 Task: Open Card Training Workshop Performance Review in Board Public Relations Media Relations and Pitching to Workspace Knowledge Management and add a team member Softage.2@softage.net, a label Blue, a checklist Music Composition, an attachment from Trello, a color Blue and finally, add a card description 'Conduct competitor analysis for upcoming product launch' and a comment 'We should approach this task with a sense of collaboration and teamwork, leveraging the strengths of each team member to achieve success.'. Add a start date 'Jan 06, 1900' with a due date 'Jan 13, 1900'
Action: Mouse moved to (44, 279)
Screenshot: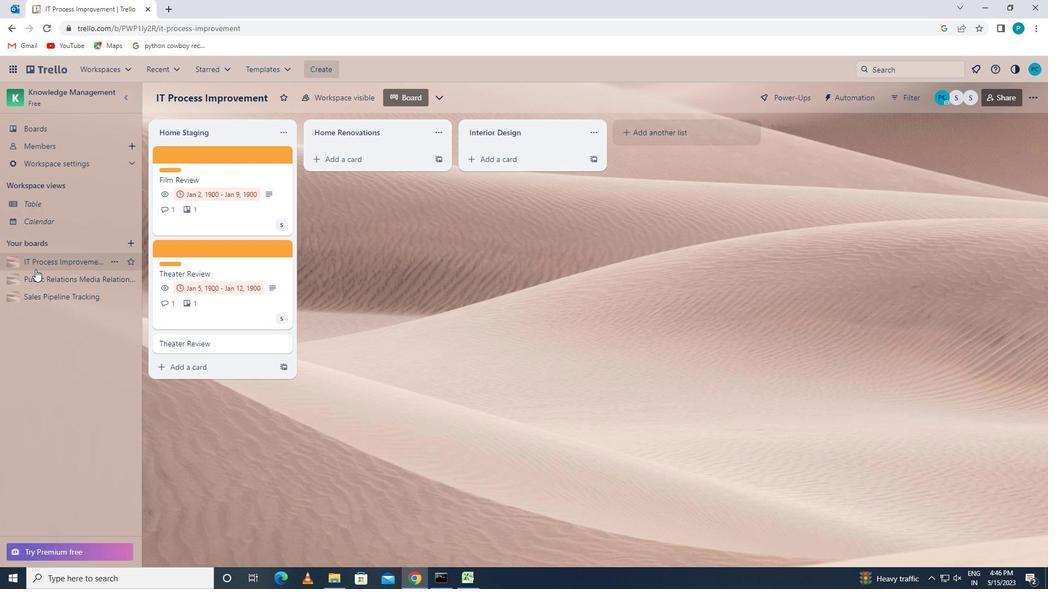 
Action: Mouse pressed left at (44, 279)
Screenshot: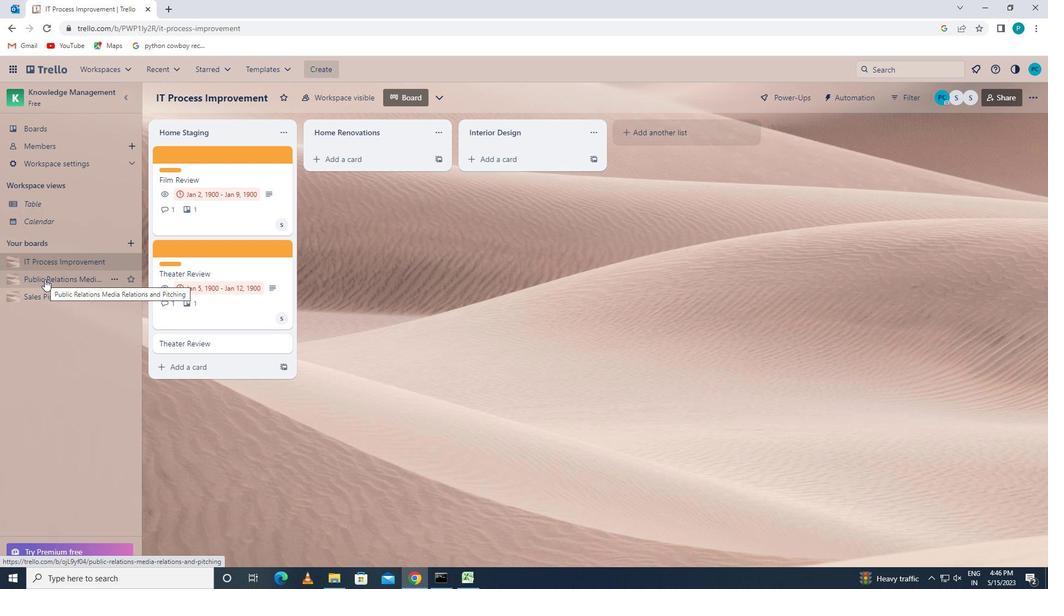 
Action: Mouse moved to (217, 255)
Screenshot: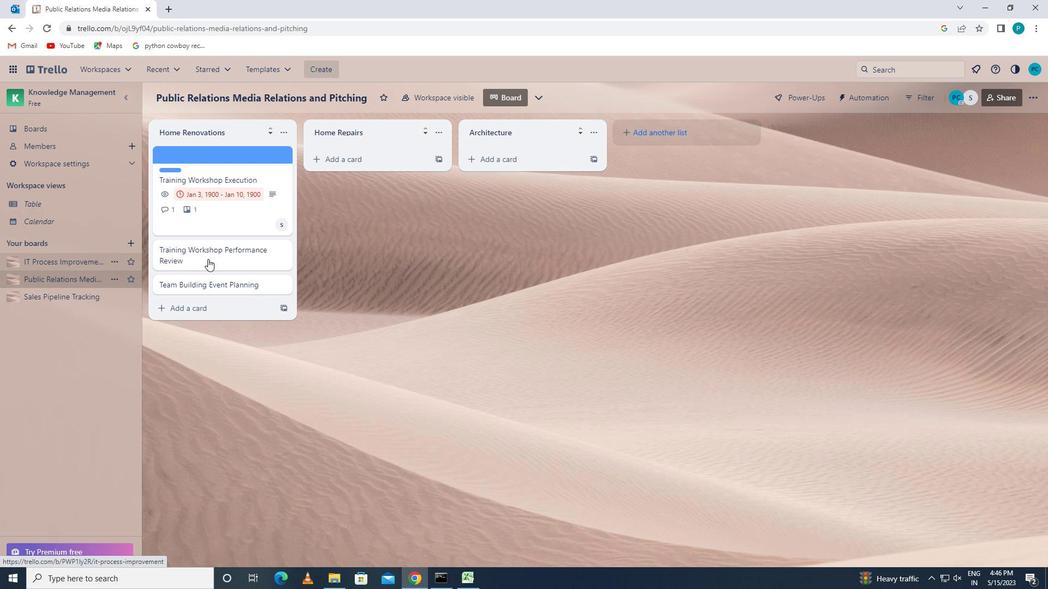 
Action: Mouse pressed left at (217, 255)
Screenshot: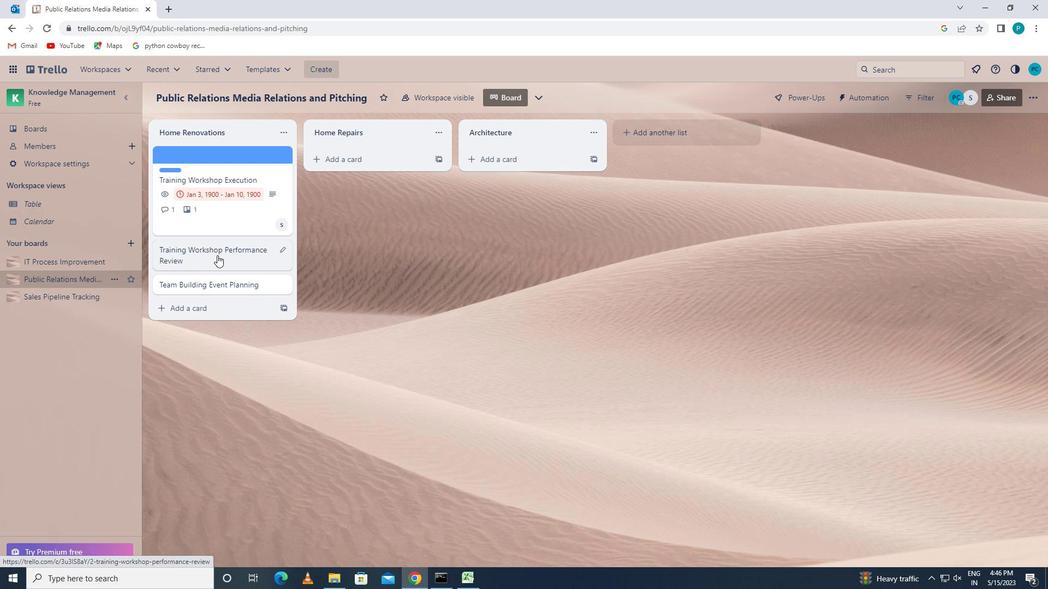 
Action: Mouse moved to (647, 191)
Screenshot: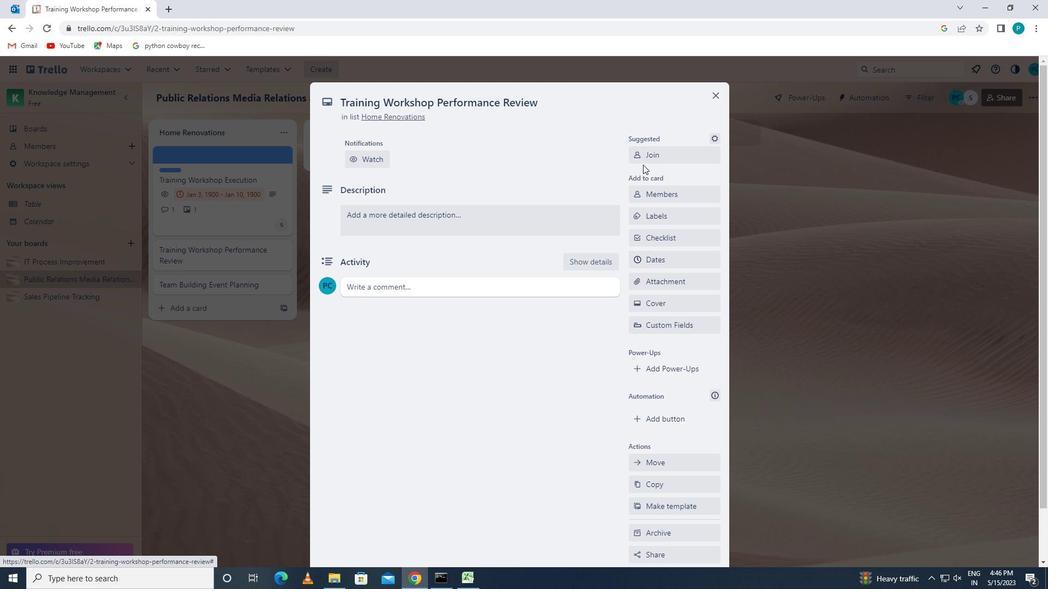 
Action: Mouse pressed left at (647, 191)
Screenshot: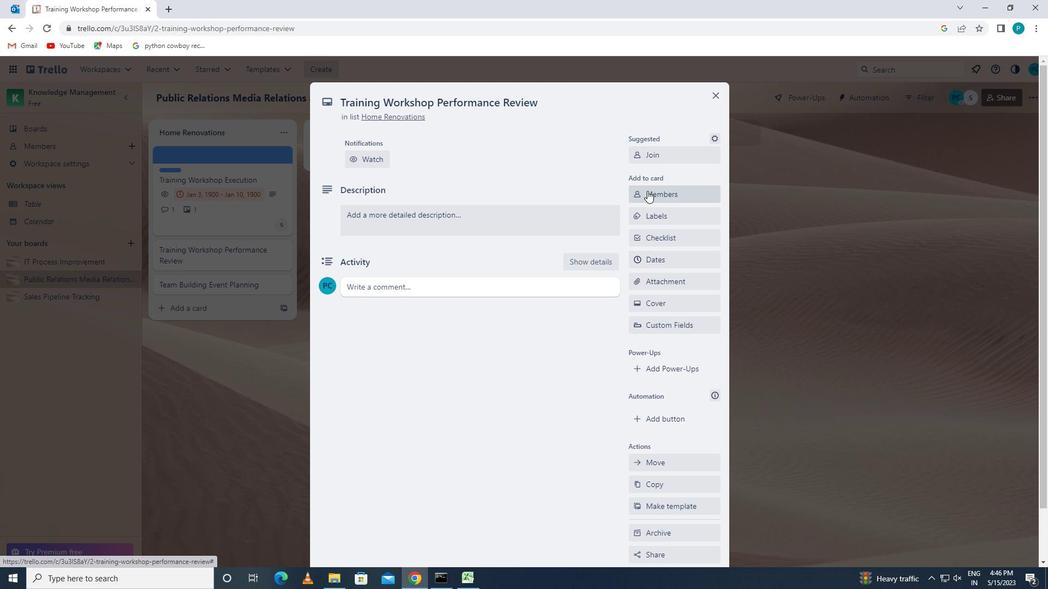 
Action: Key pressed <Key.caps_lock>s<Key.caps_lock>oftage.2
Screenshot: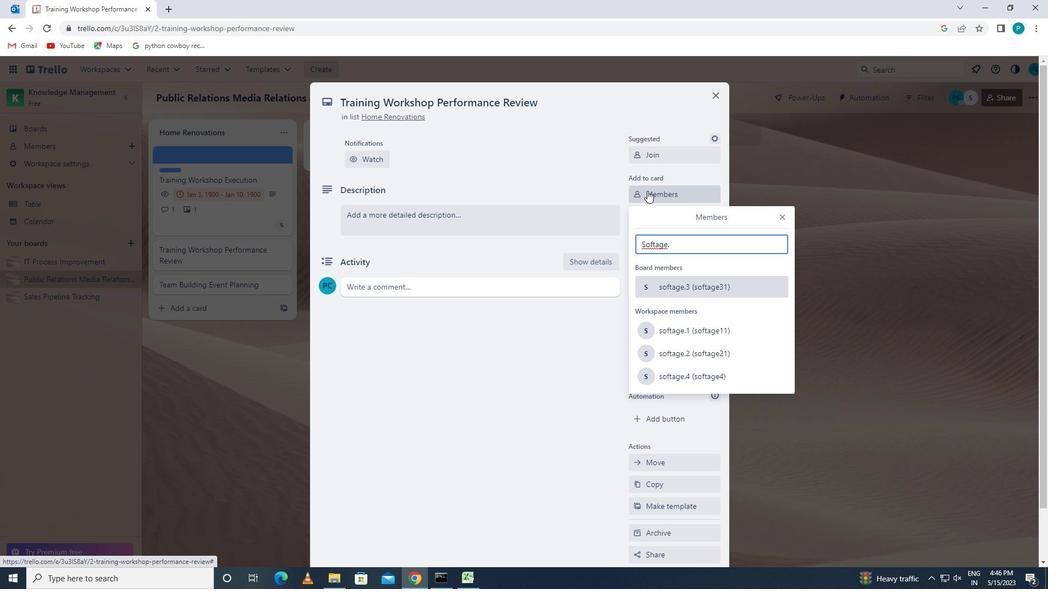 
Action: Mouse moved to (684, 350)
Screenshot: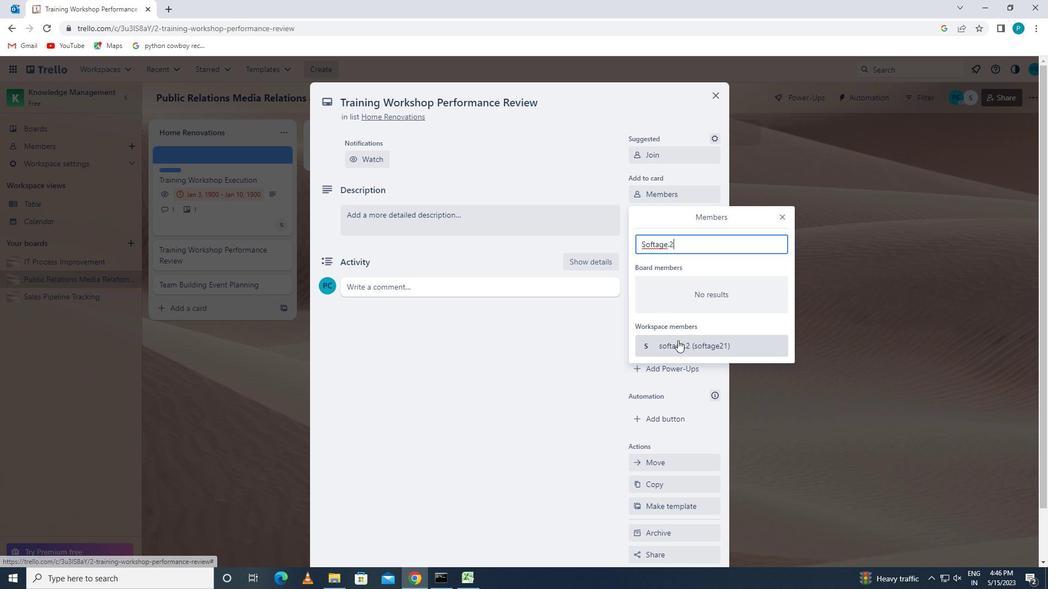
Action: Mouse pressed left at (684, 350)
Screenshot: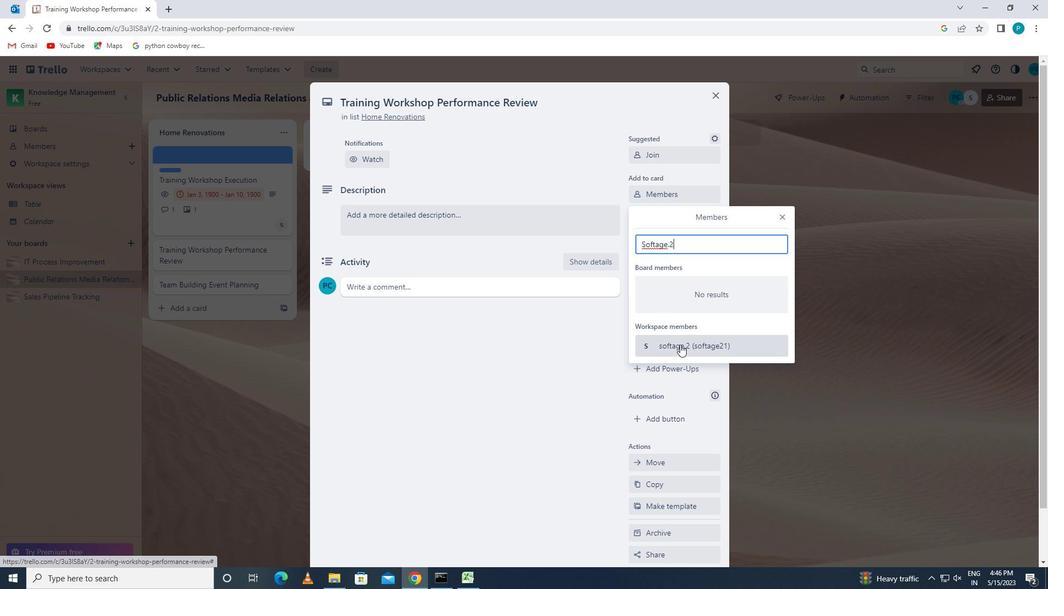 
Action: Mouse moved to (789, 212)
Screenshot: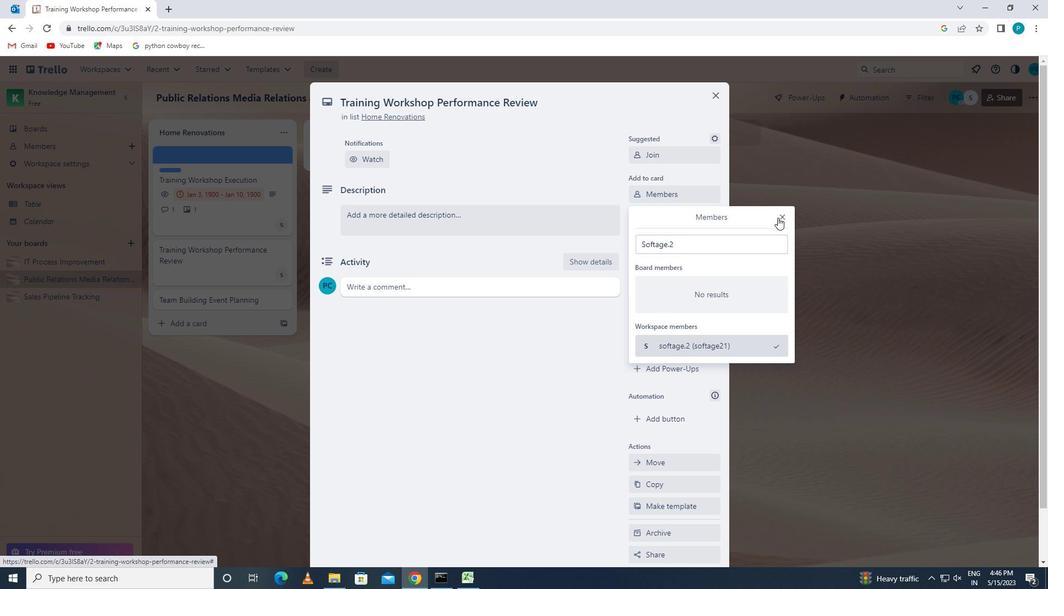 
Action: Mouse pressed left at (789, 212)
Screenshot: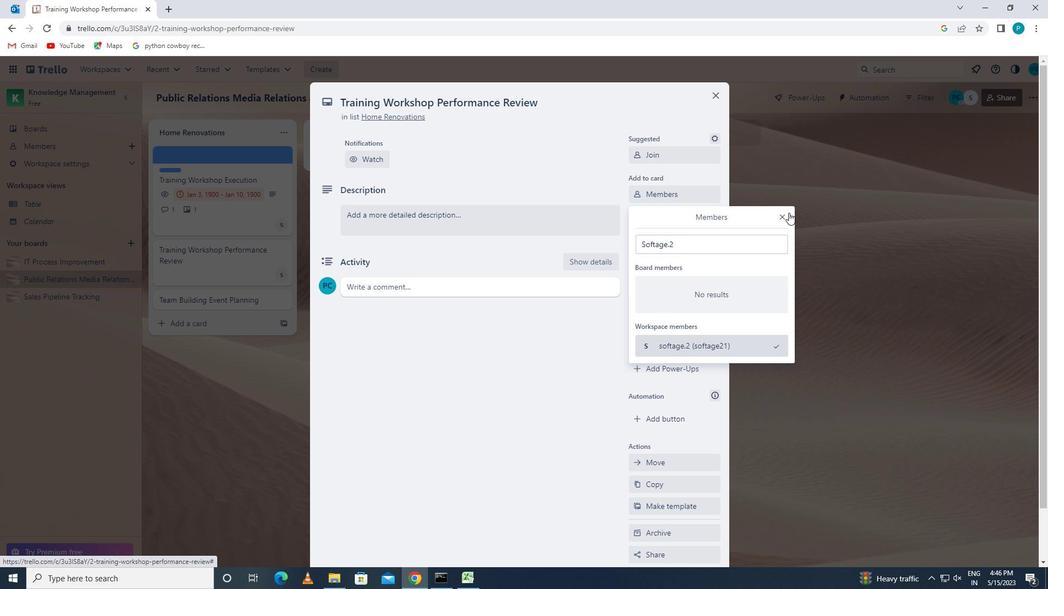 
Action: Mouse moved to (638, 211)
Screenshot: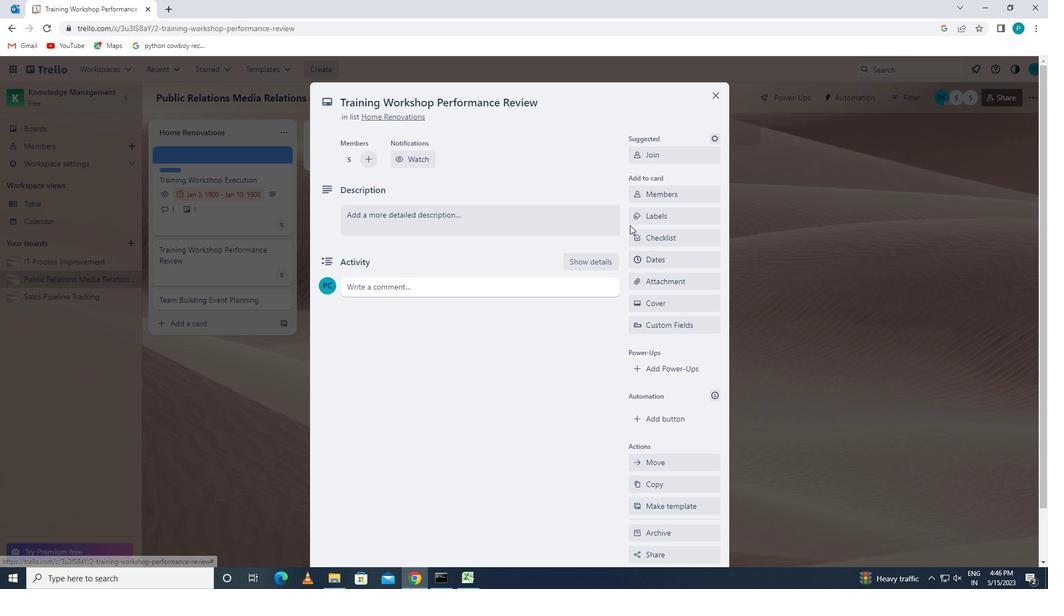 
Action: Mouse pressed left at (638, 211)
Screenshot: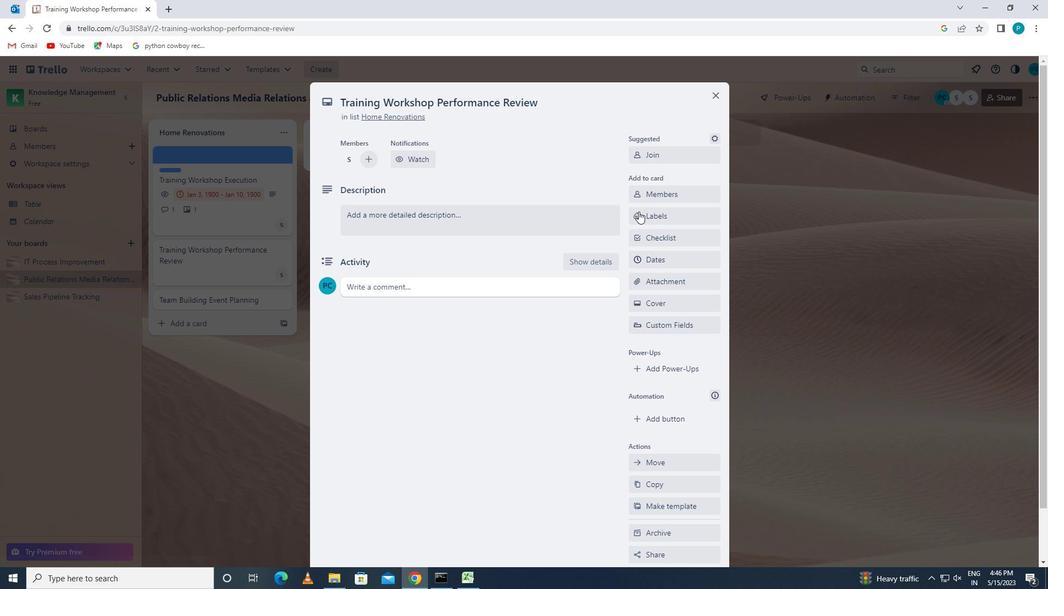 
Action: Mouse moved to (664, 428)
Screenshot: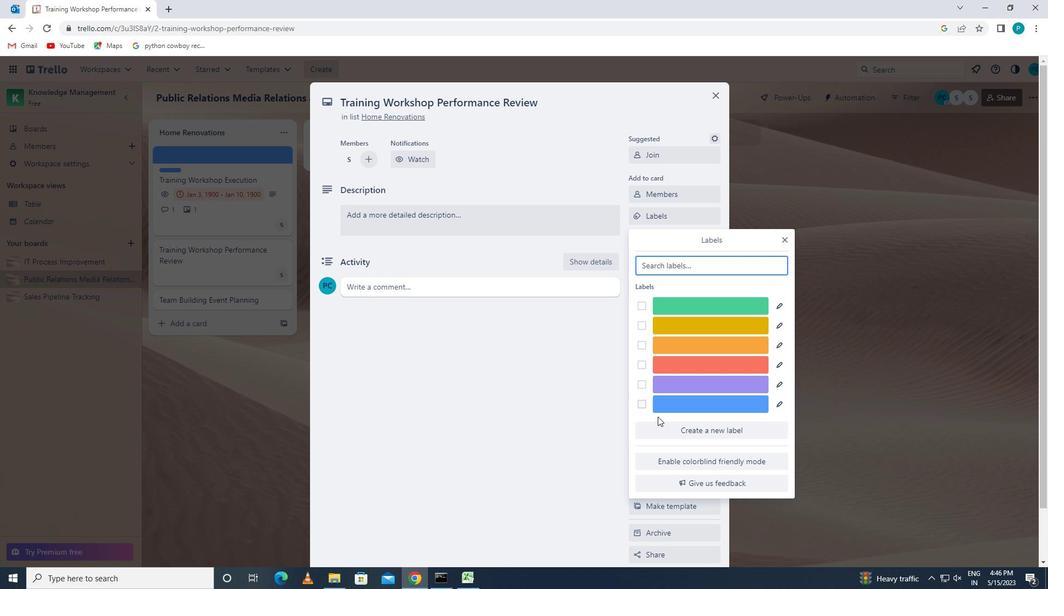 
Action: Mouse pressed left at (664, 428)
Screenshot: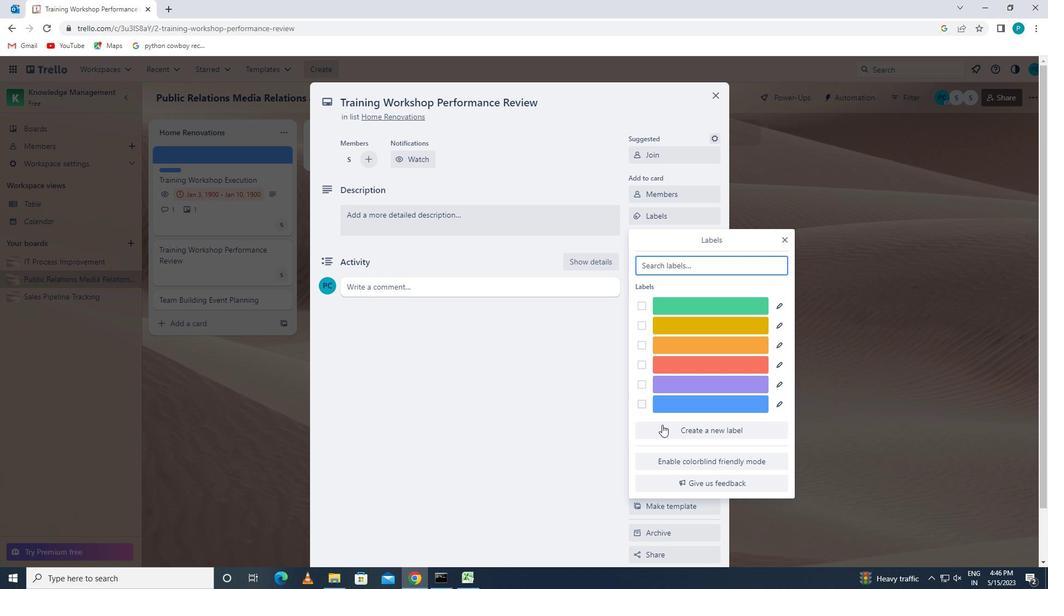 
Action: Mouse moved to (642, 453)
Screenshot: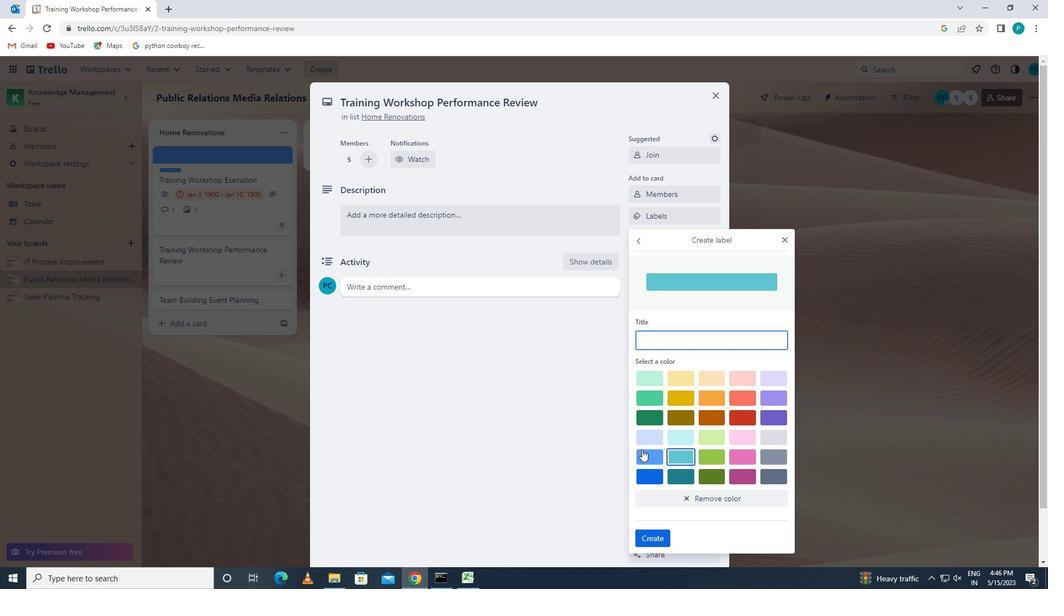 
Action: Mouse pressed left at (642, 453)
Screenshot: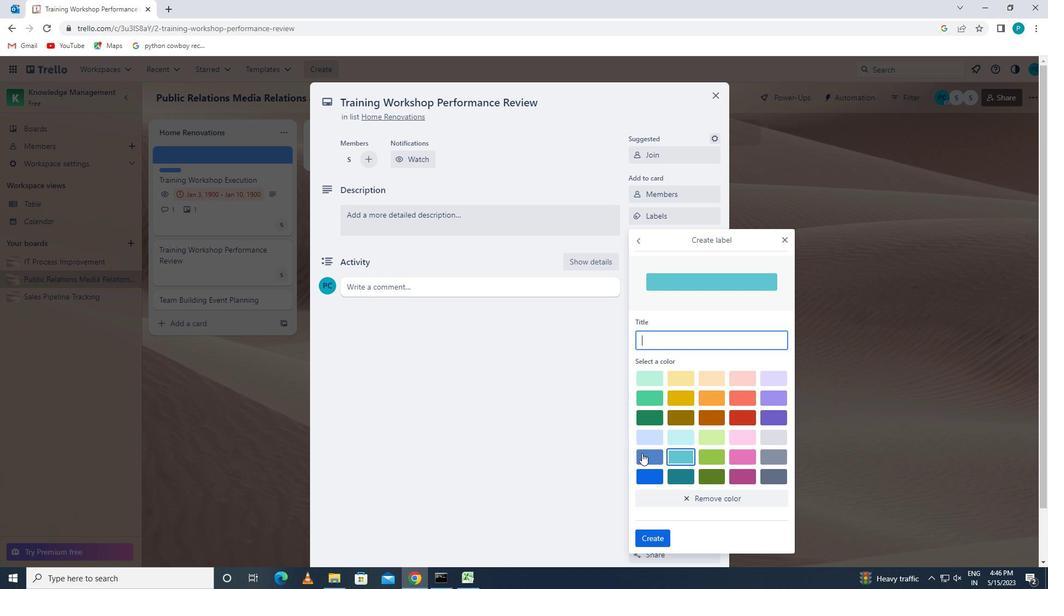 
Action: Mouse moved to (657, 534)
Screenshot: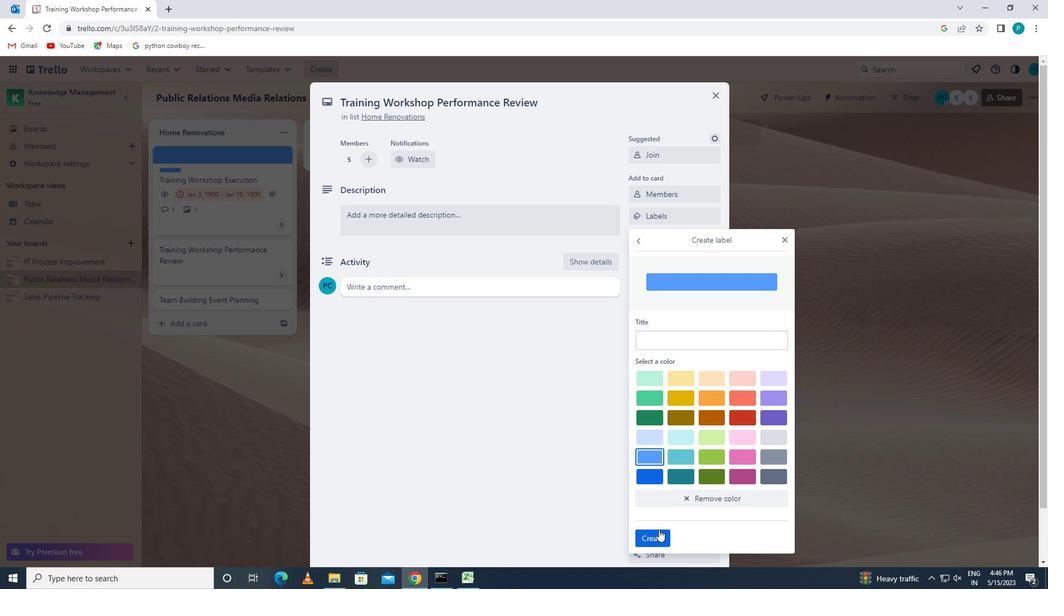 
Action: Mouse pressed left at (657, 534)
Screenshot: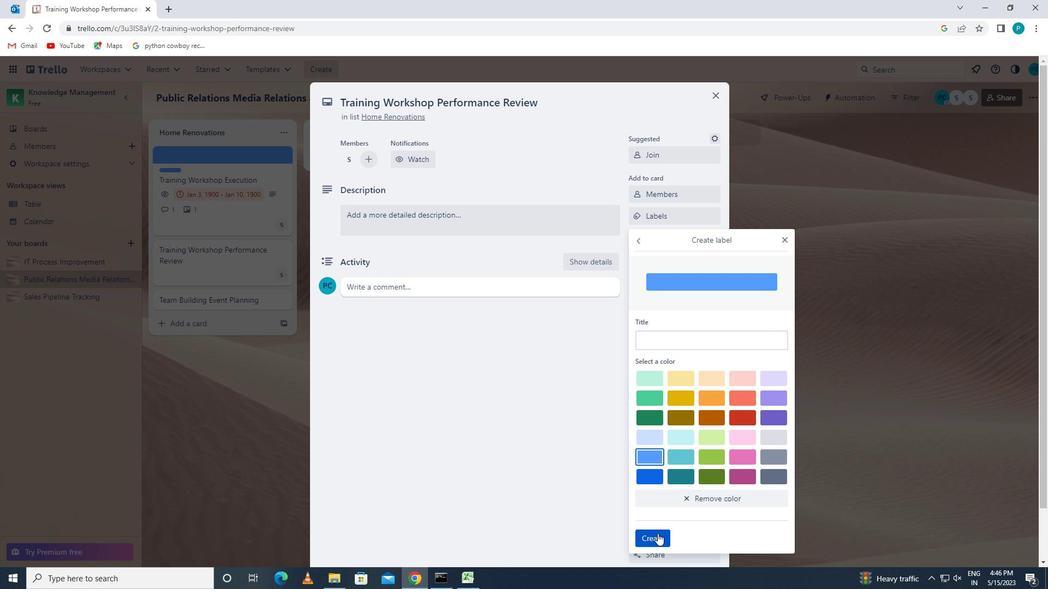 
Action: Mouse moved to (786, 242)
Screenshot: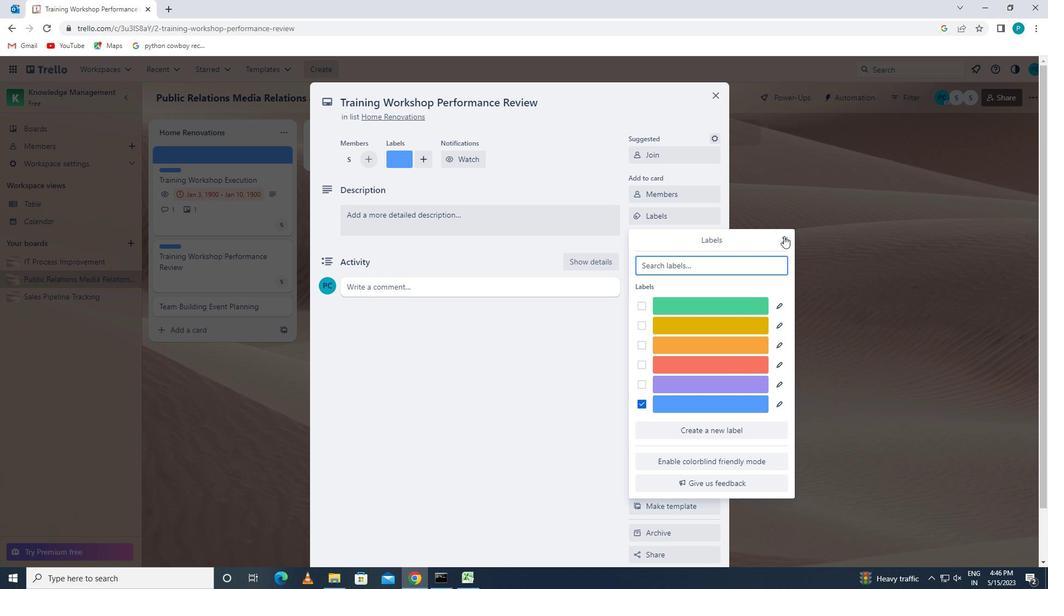 
Action: Mouse pressed left at (786, 242)
Screenshot: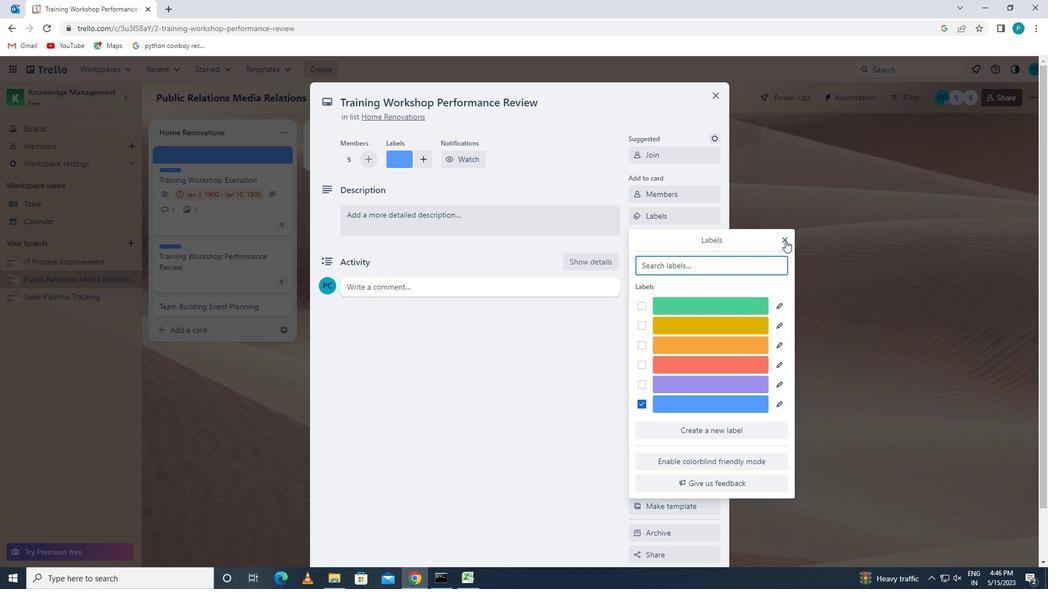 
Action: Mouse moved to (689, 240)
Screenshot: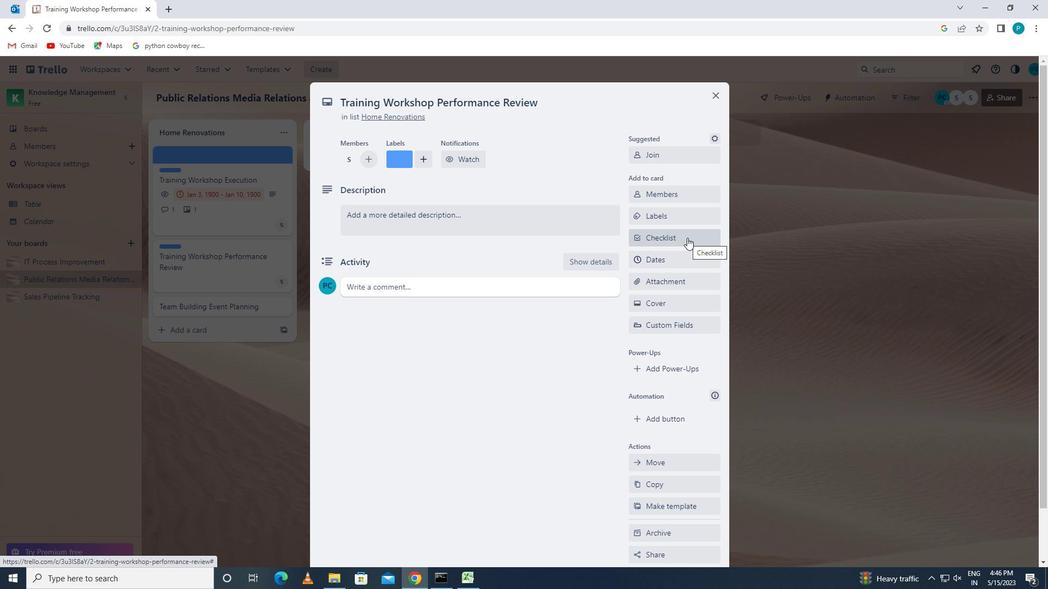 
Action: Mouse pressed left at (689, 240)
Screenshot: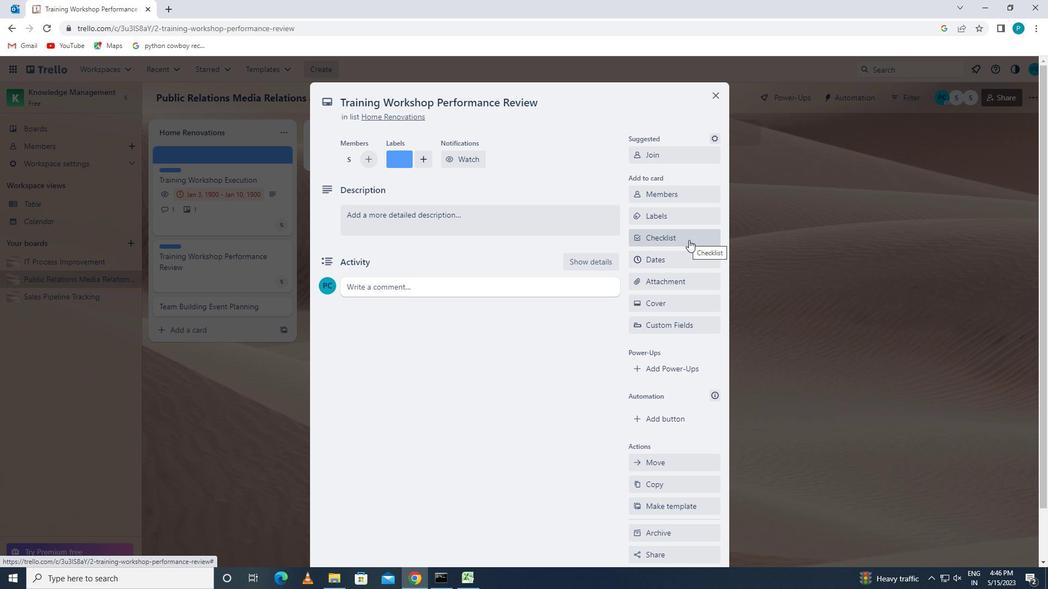 
Action: Key pressed <Key.caps_lock>m<Key.caps_lock>usic
Screenshot: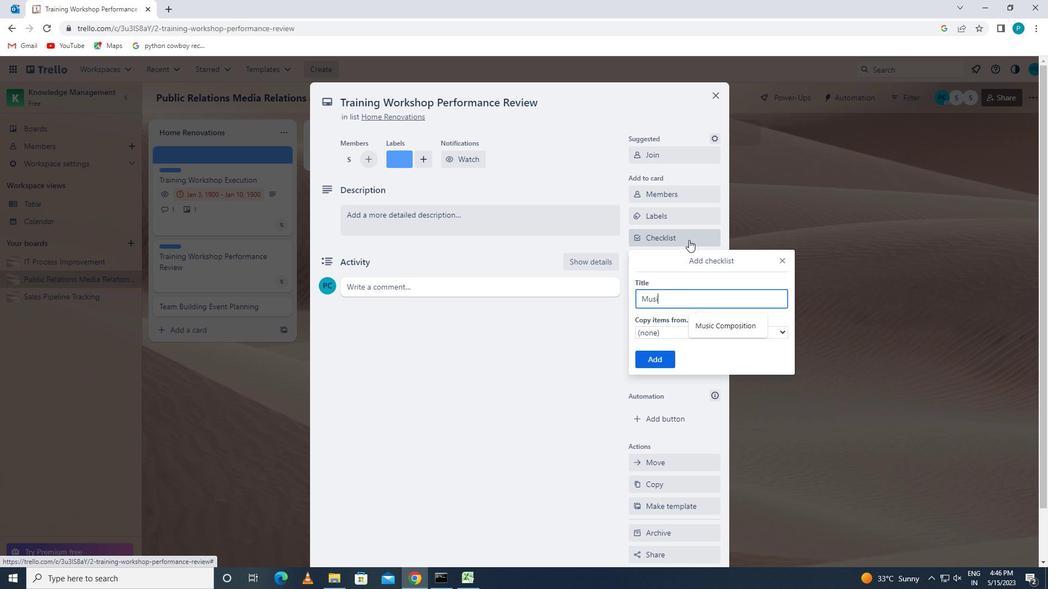 
Action: Mouse moved to (728, 326)
Screenshot: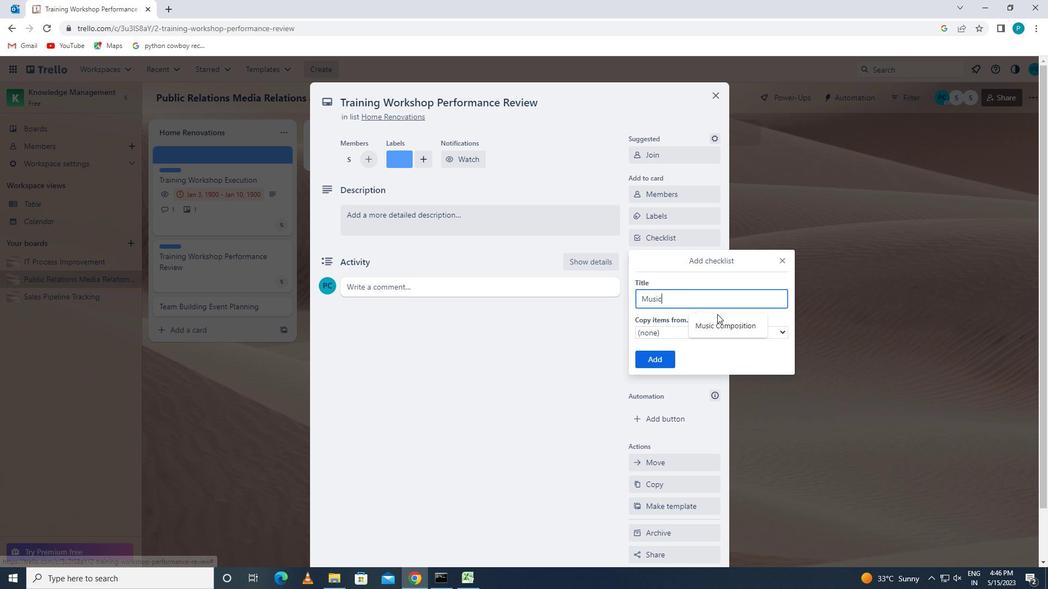 
Action: Mouse pressed left at (728, 326)
Screenshot: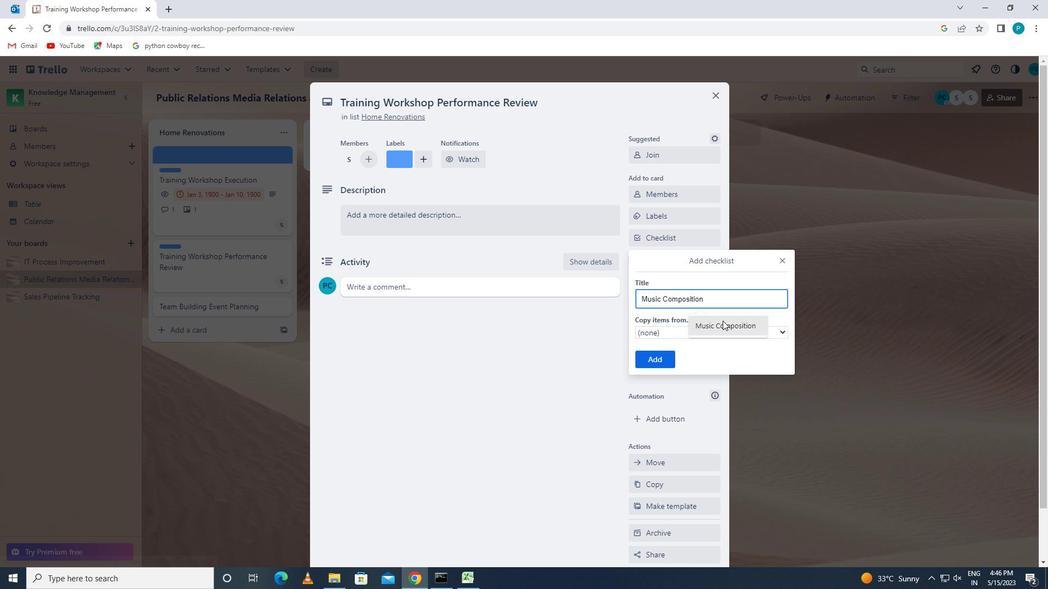 
Action: Mouse moved to (649, 360)
Screenshot: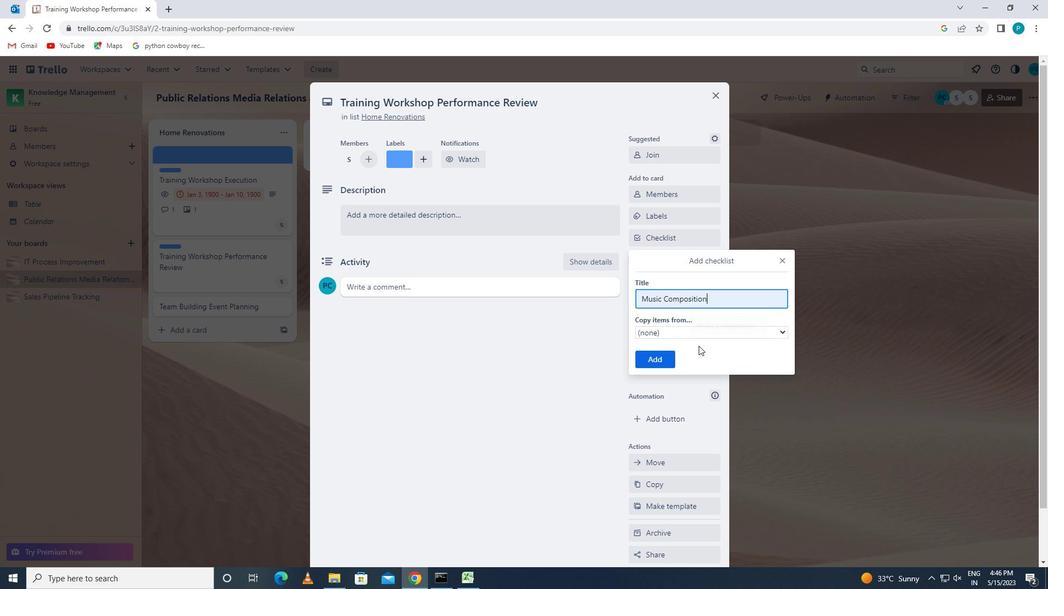 
Action: Mouse pressed left at (649, 360)
Screenshot: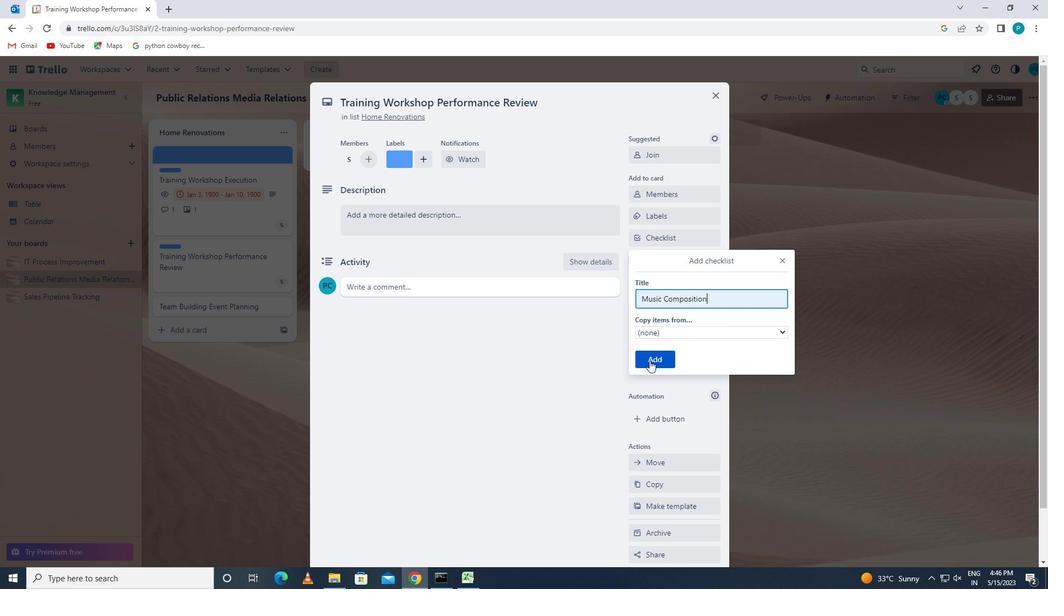
Action: Mouse moved to (677, 285)
Screenshot: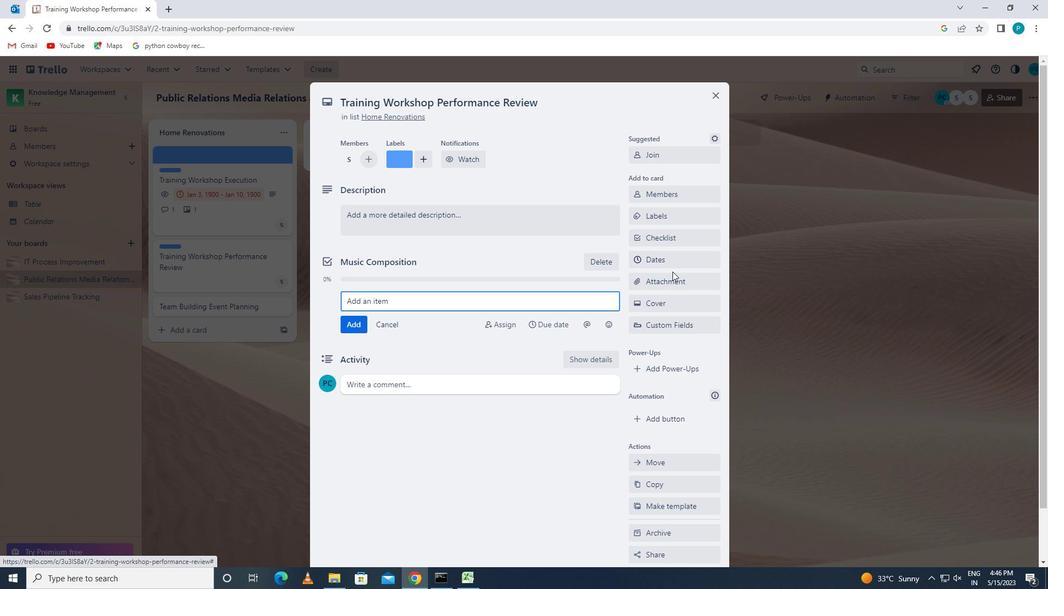 
Action: Mouse pressed left at (677, 285)
Screenshot: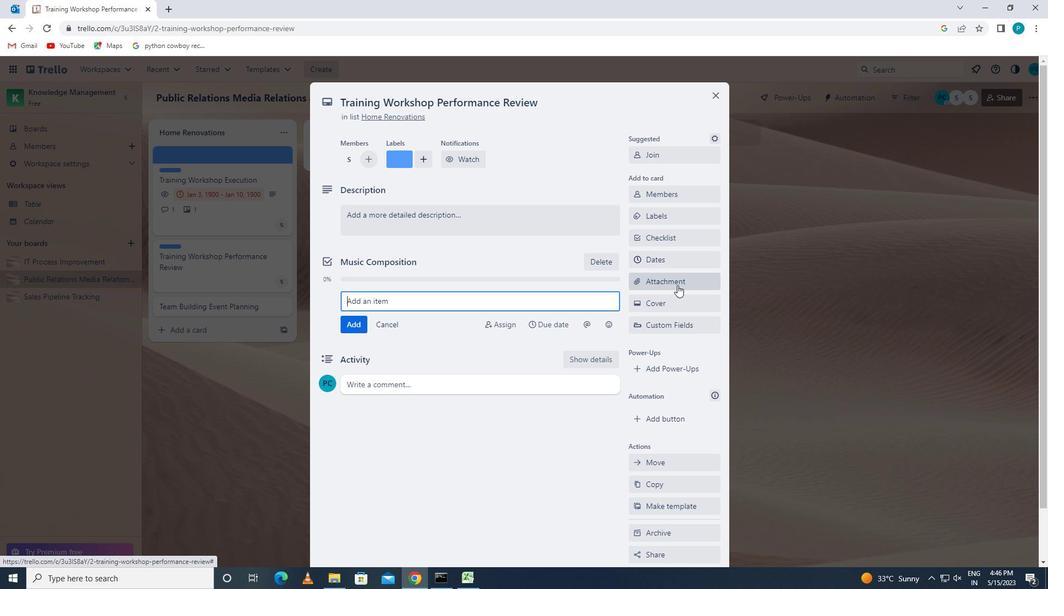 
Action: Mouse moved to (687, 351)
Screenshot: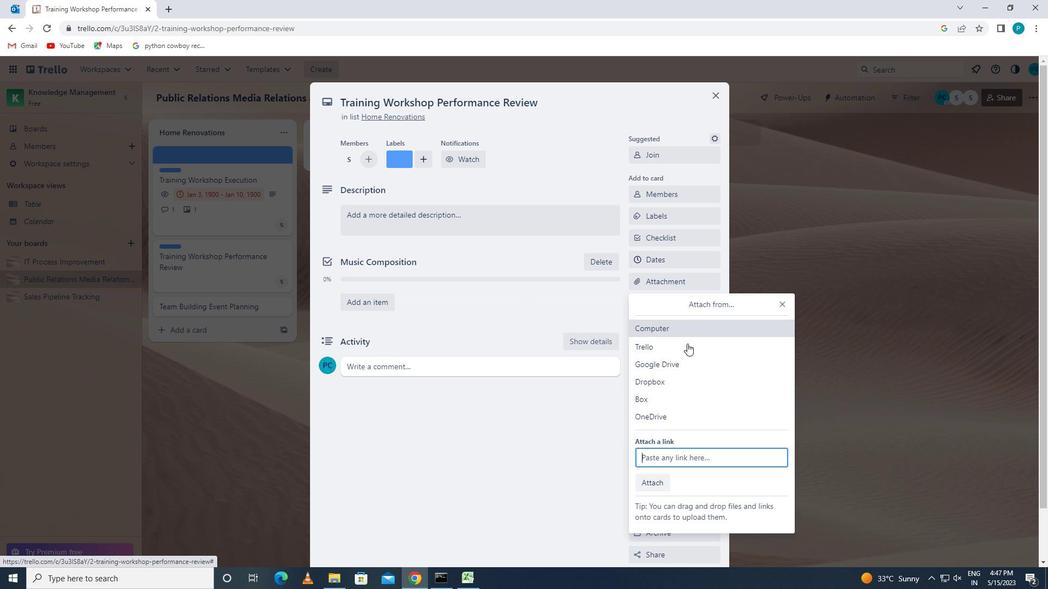 
Action: Mouse pressed left at (687, 351)
Screenshot: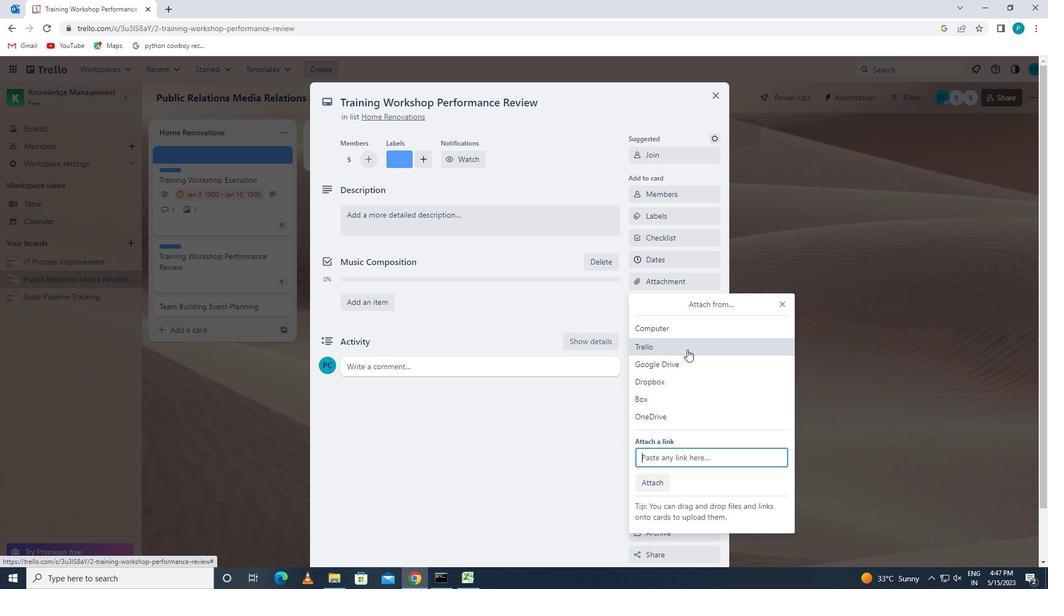 
Action: Mouse moved to (692, 356)
Screenshot: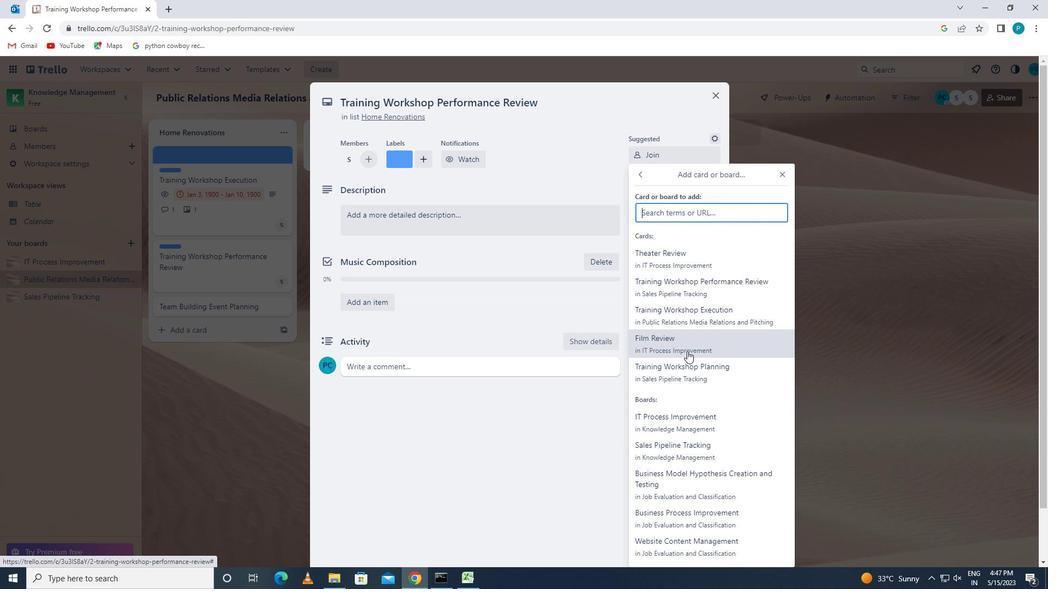 
Action: Mouse pressed left at (692, 356)
Screenshot: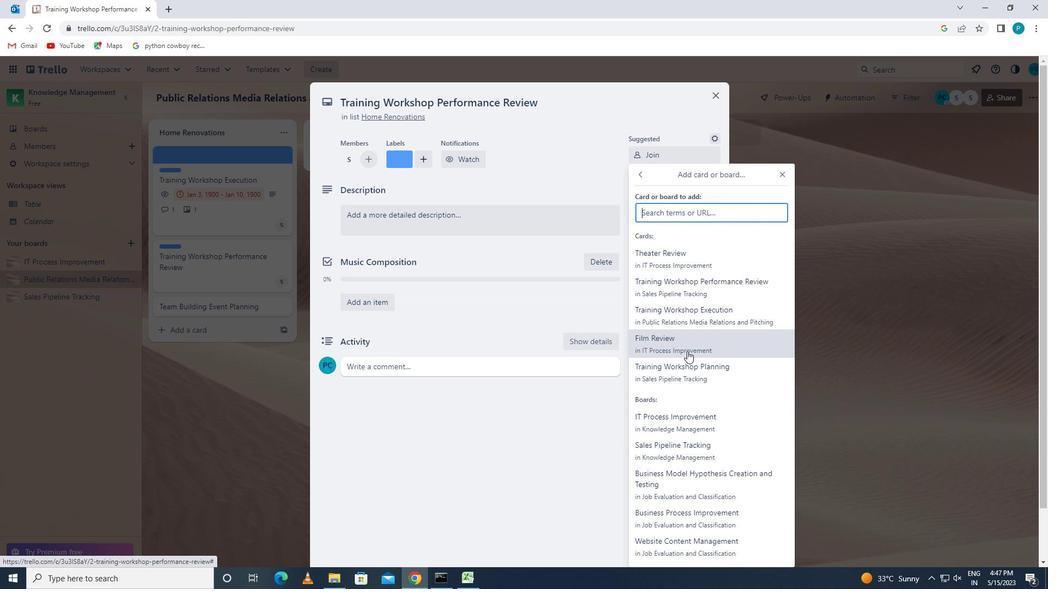 
Action: Mouse moved to (676, 322)
Screenshot: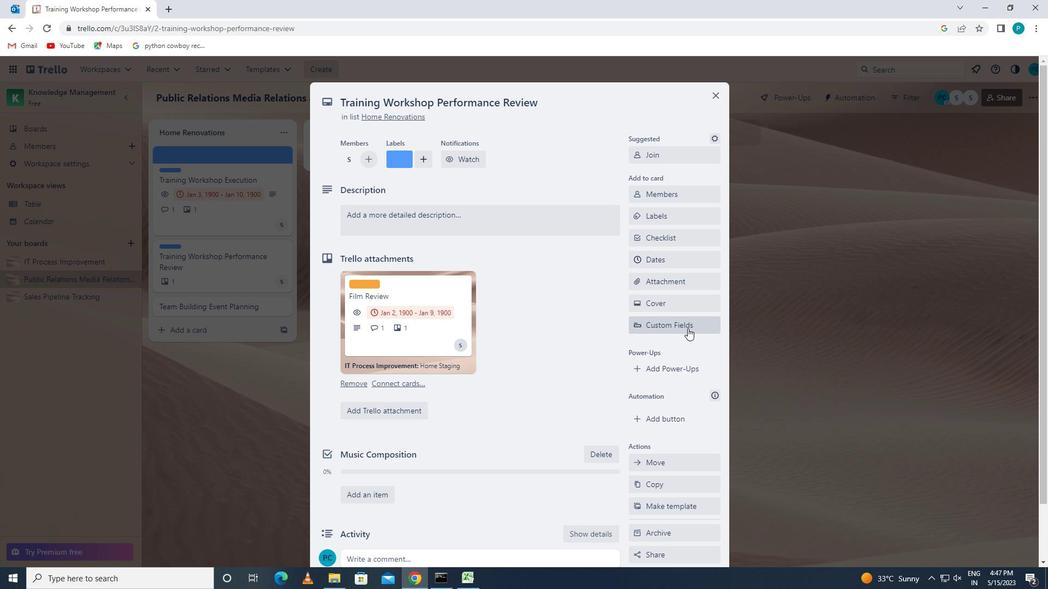 
Action: Mouse scrolled (676, 322) with delta (0, 0)
Screenshot: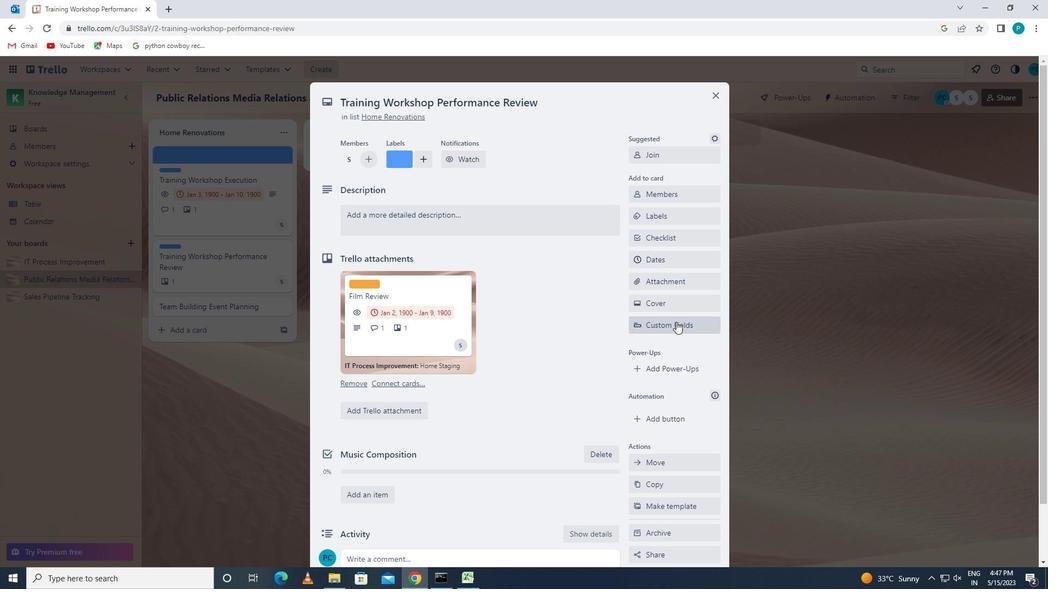 
Action: Mouse moved to (659, 305)
Screenshot: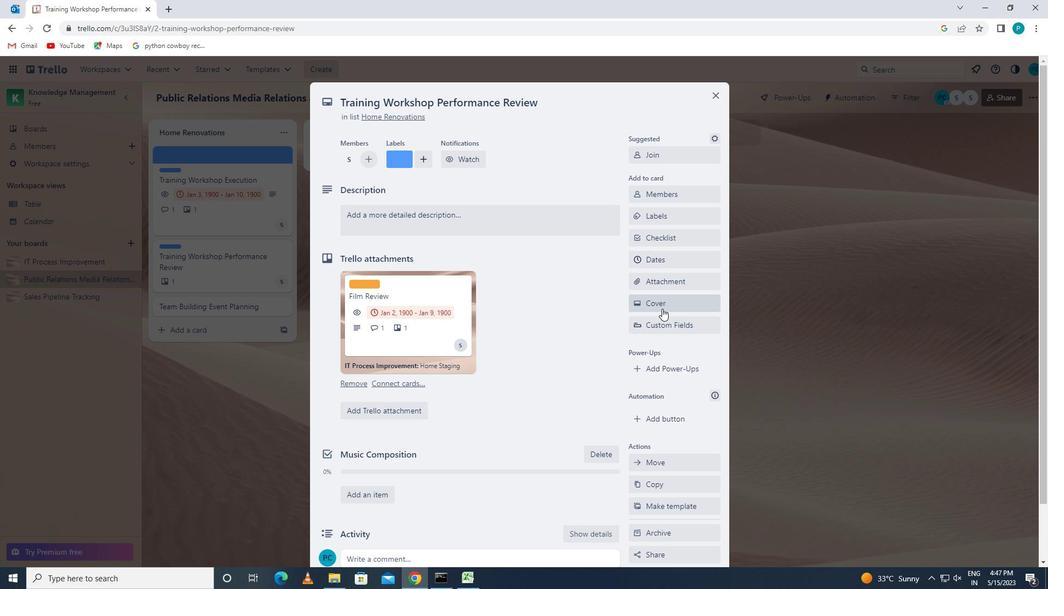 
Action: Mouse pressed left at (659, 305)
Screenshot: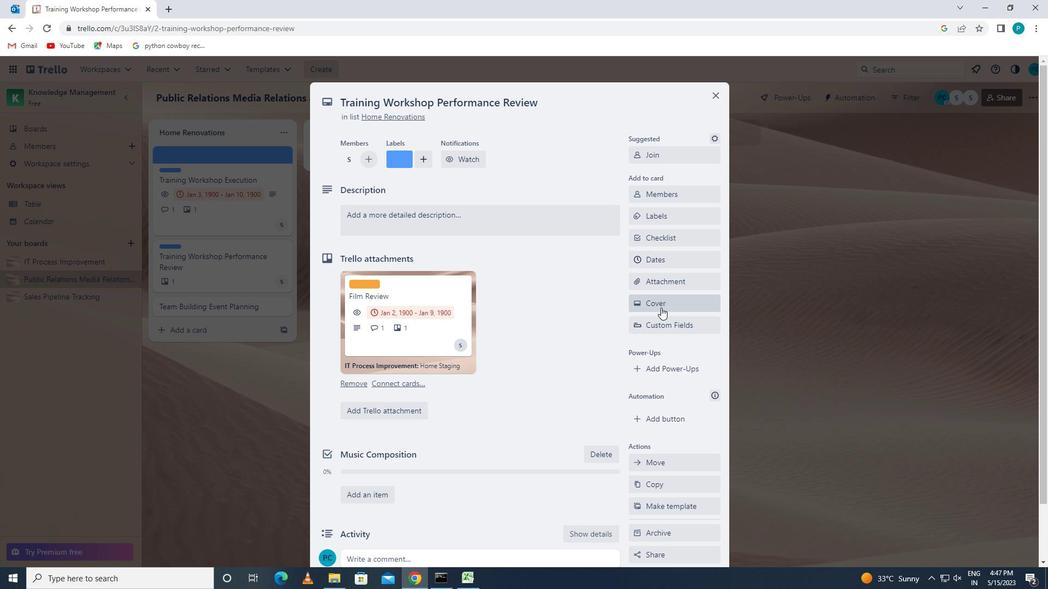 
Action: Mouse moved to (649, 360)
Screenshot: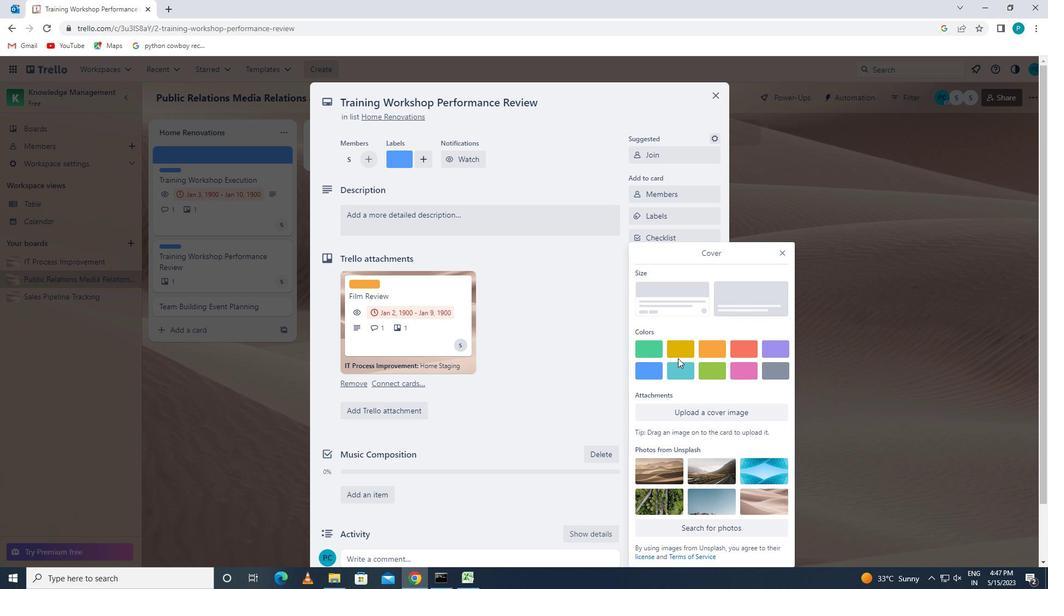 
Action: Mouse pressed left at (649, 360)
Screenshot: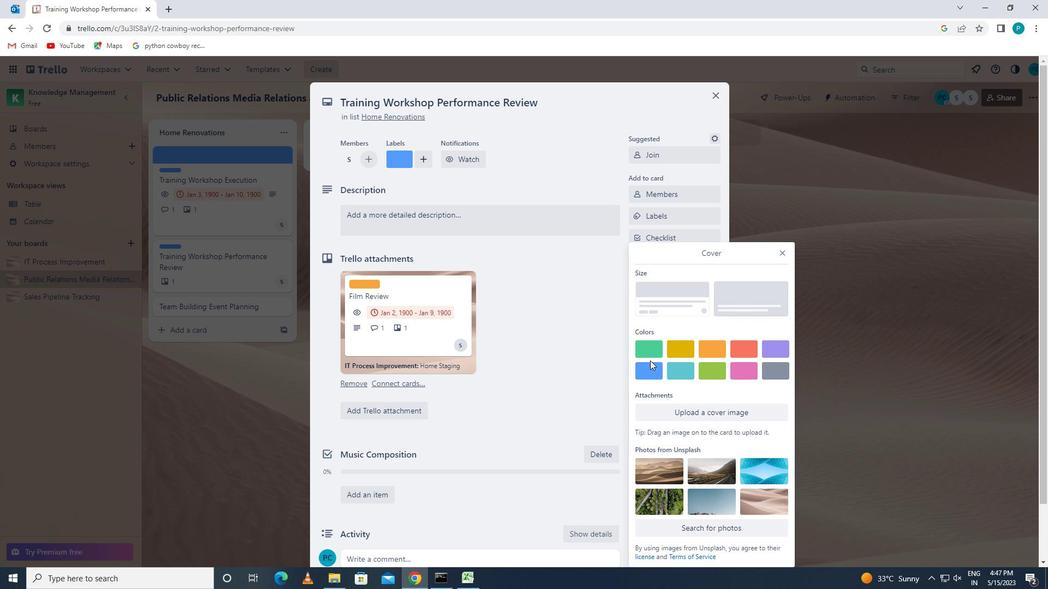 
Action: Mouse moved to (651, 364)
Screenshot: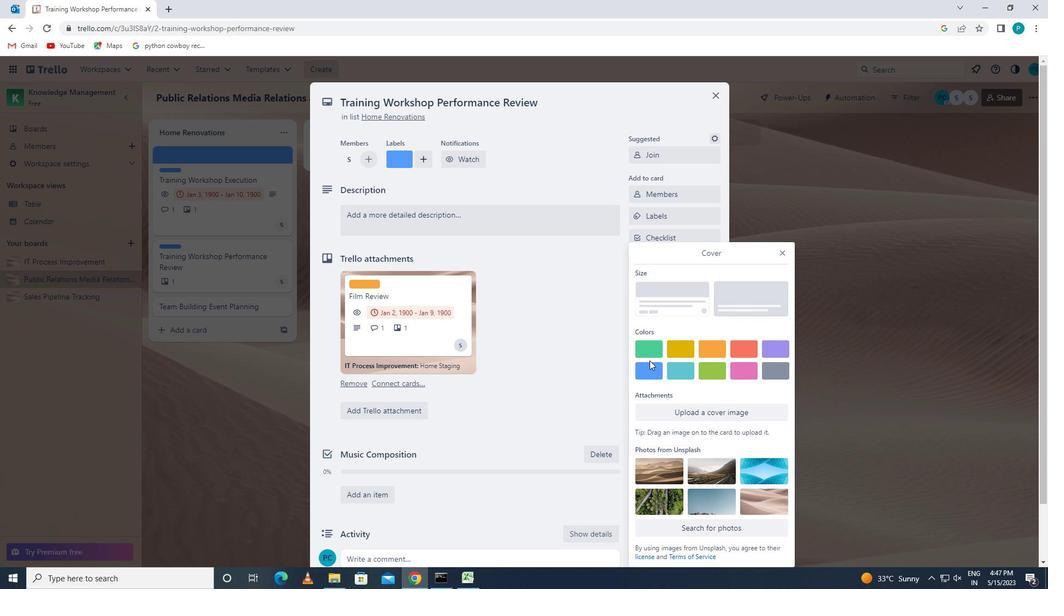 
Action: Mouse pressed left at (651, 364)
Screenshot: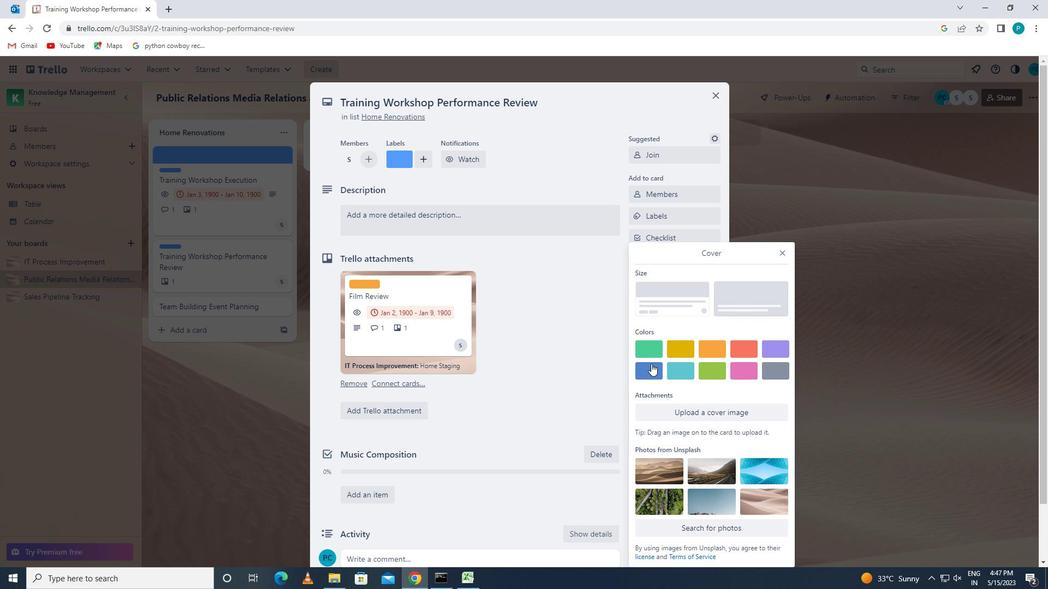 
Action: Mouse moved to (785, 227)
Screenshot: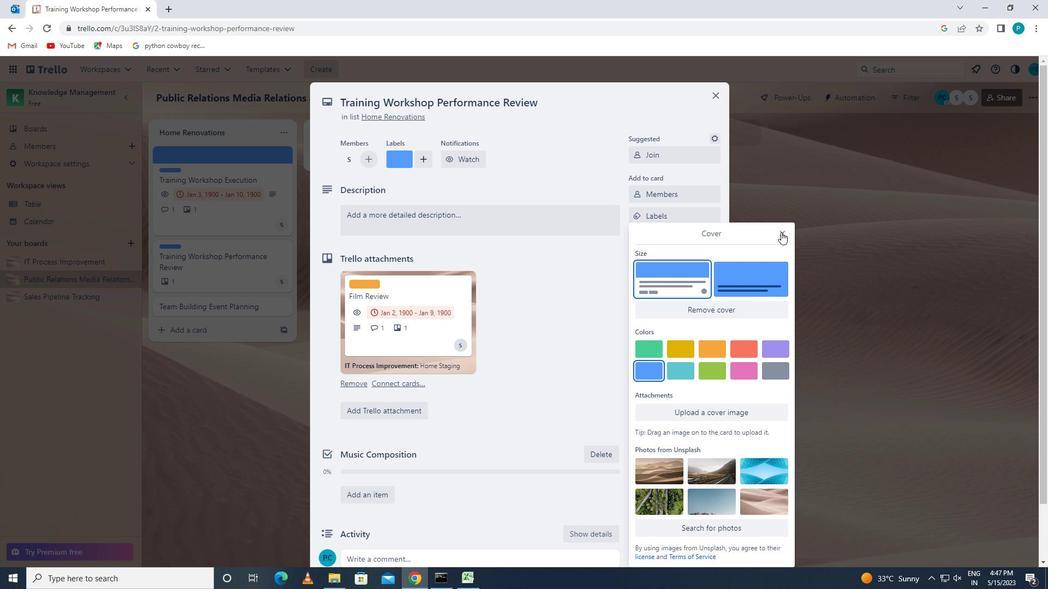 
Action: Mouse pressed left at (785, 227)
Screenshot: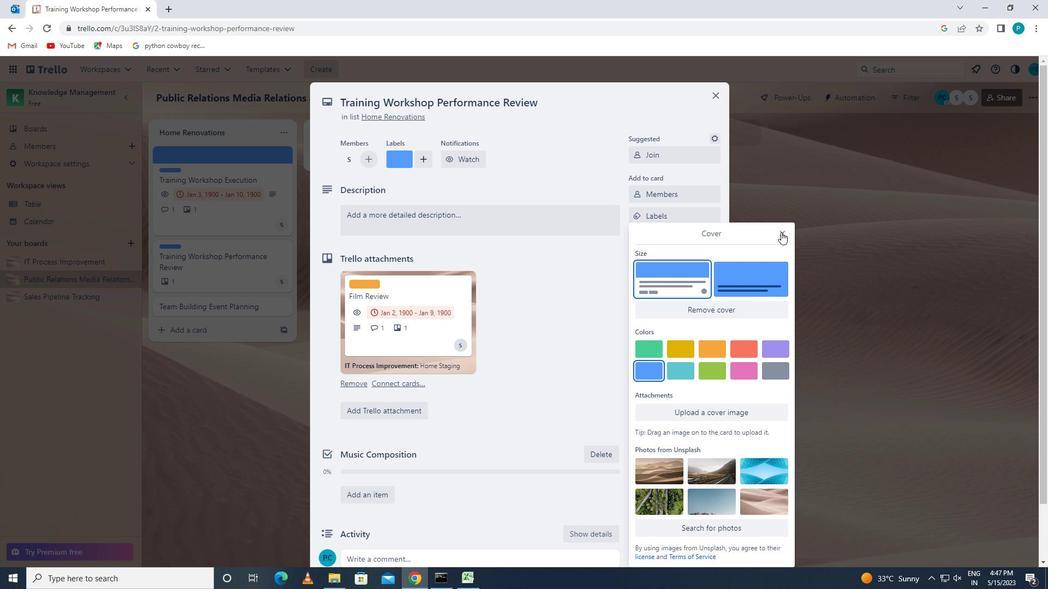 
Action: Mouse moved to (555, 276)
Screenshot: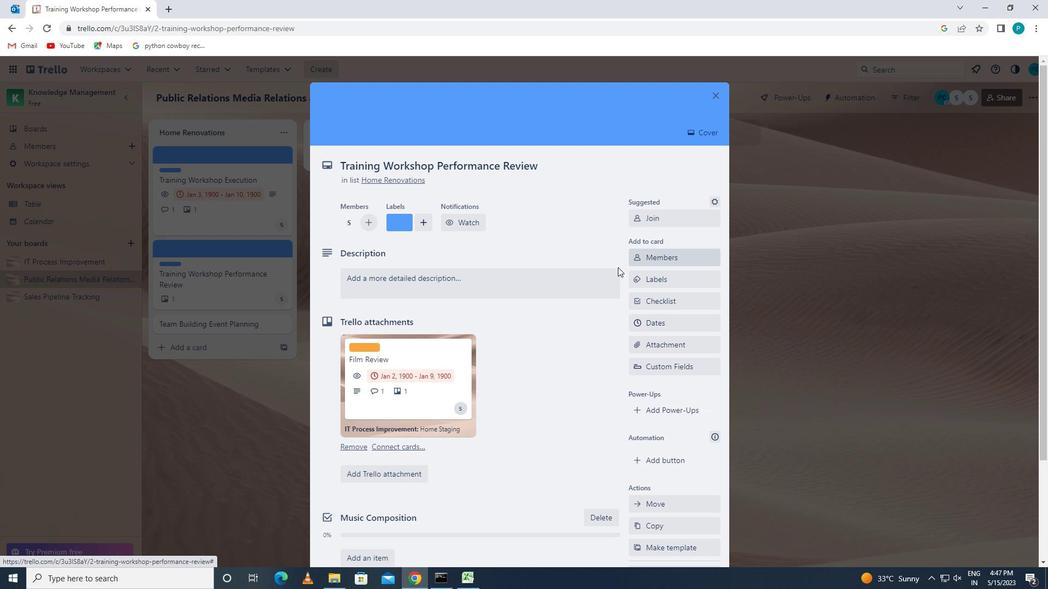 
Action: Mouse pressed left at (555, 276)
Screenshot: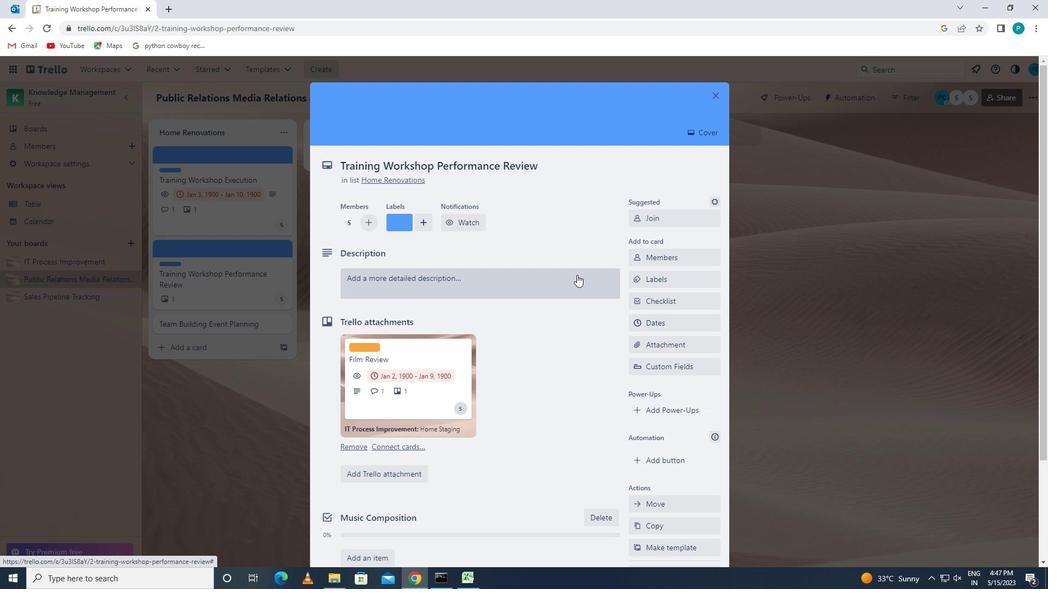 
Action: Mouse moved to (577, 291)
Screenshot: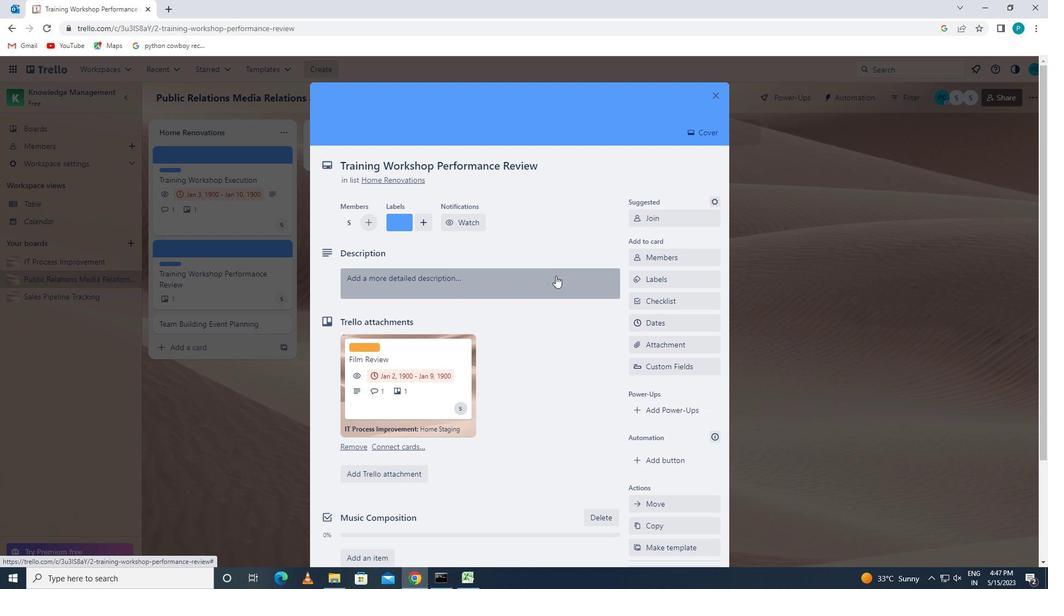 
Action: Key pressed <Key.caps_lock>c<Key.caps_lock>onduct<Key.space>competitor<Key.space>analyi<Key.backspace>sis<Key.space>for<Key.space>upcoming<Key.space>product<Key.space>launch
Screenshot: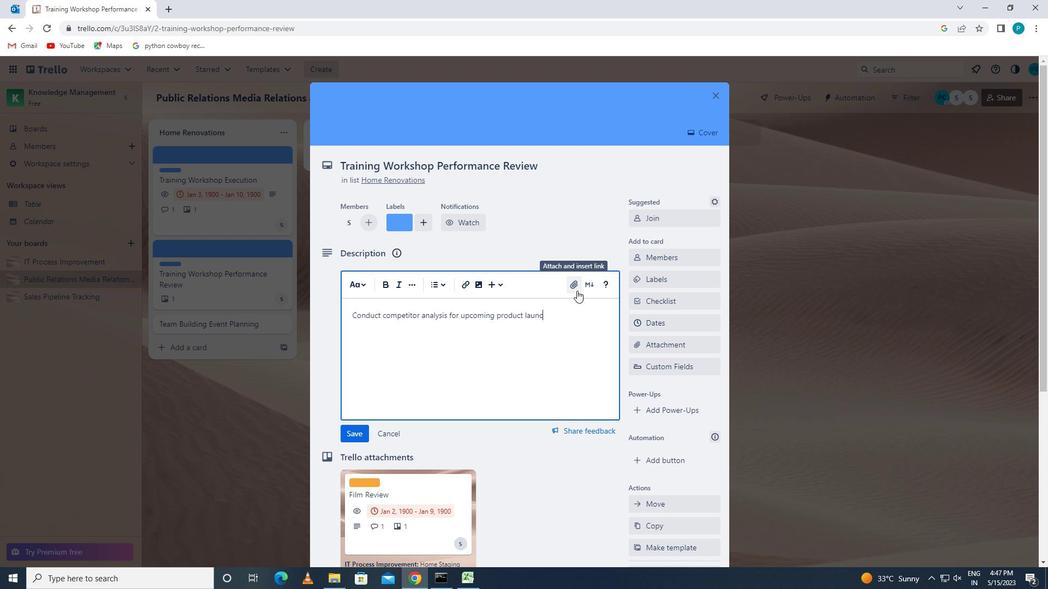 
Action: Mouse moved to (347, 430)
Screenshot: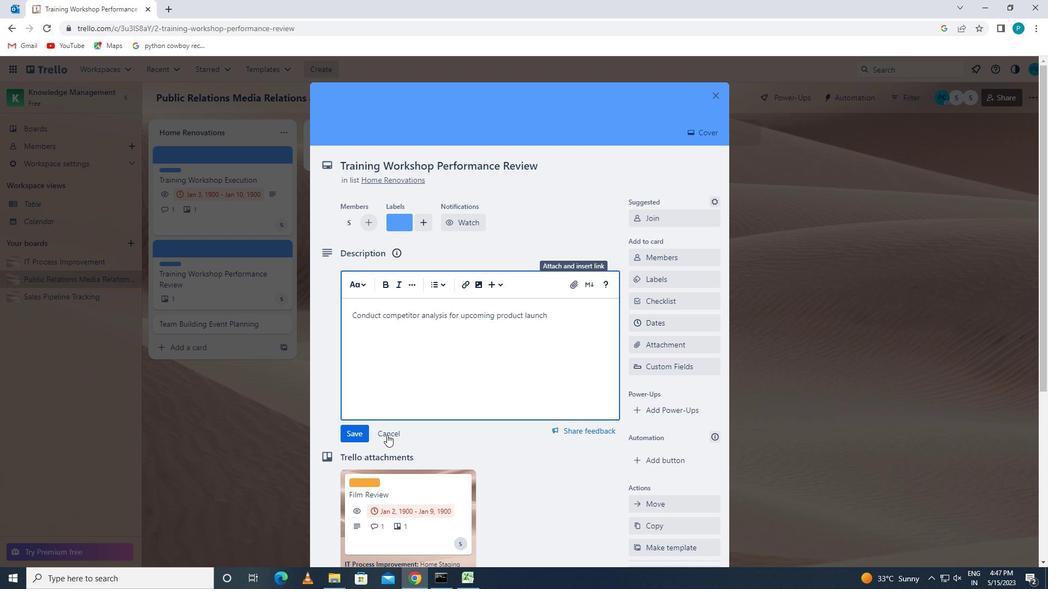 
Action: Mouse pressed left at (347, 430)
Screenshot: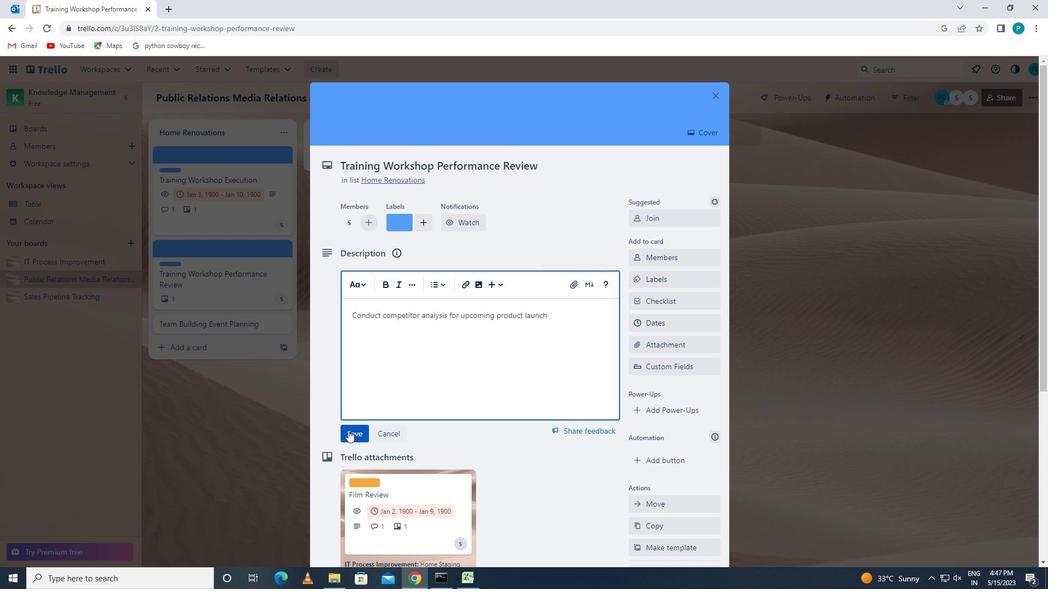
Action: Mouse moved to (356, 436)
Screenshot: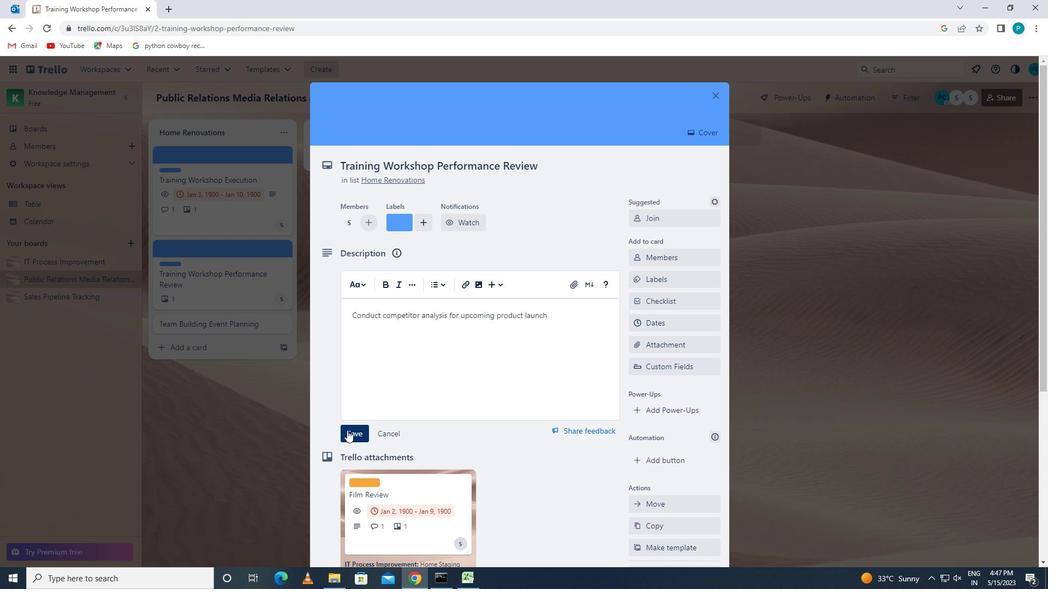 
Action: Mouse scrolled (356, 435) with delta (0, 0)
Screenshot: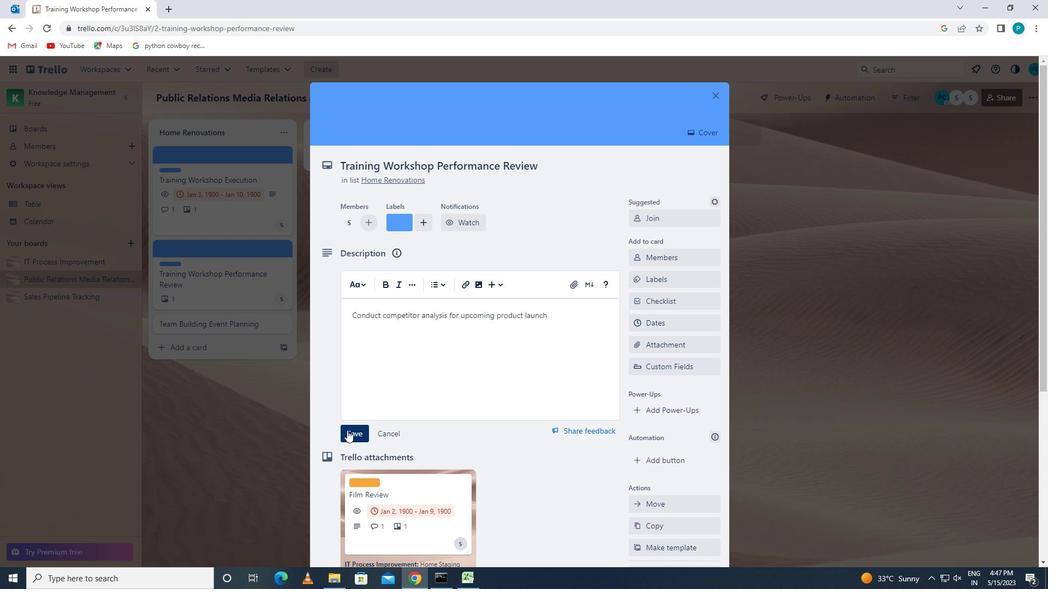 
Action: Mouse moved to (356, 436)
Screenshot: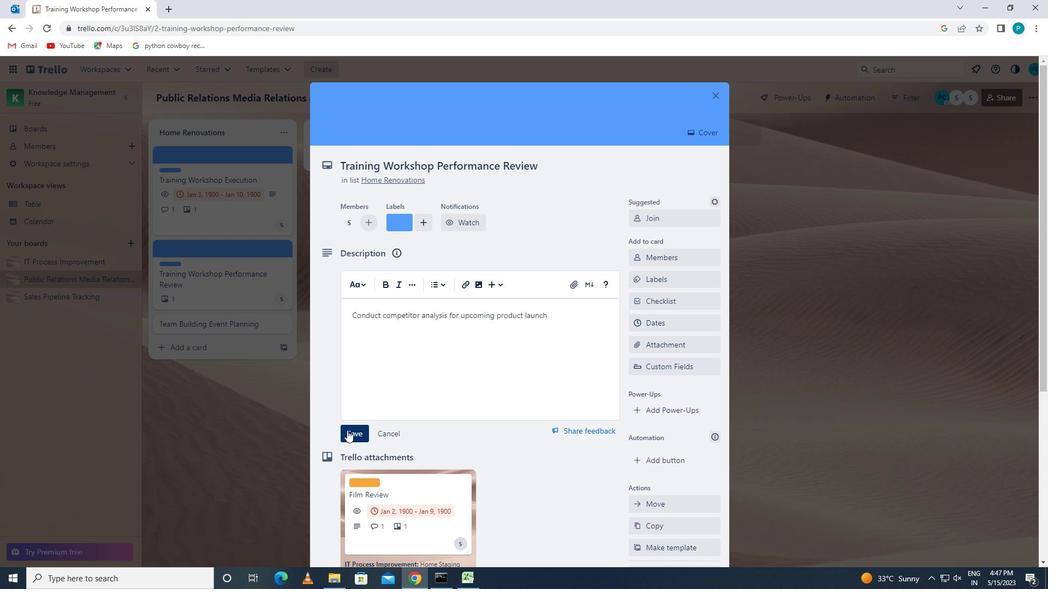 
Action: Mouse scrolled (356, 435) with delta (0, 0)
Screenshot: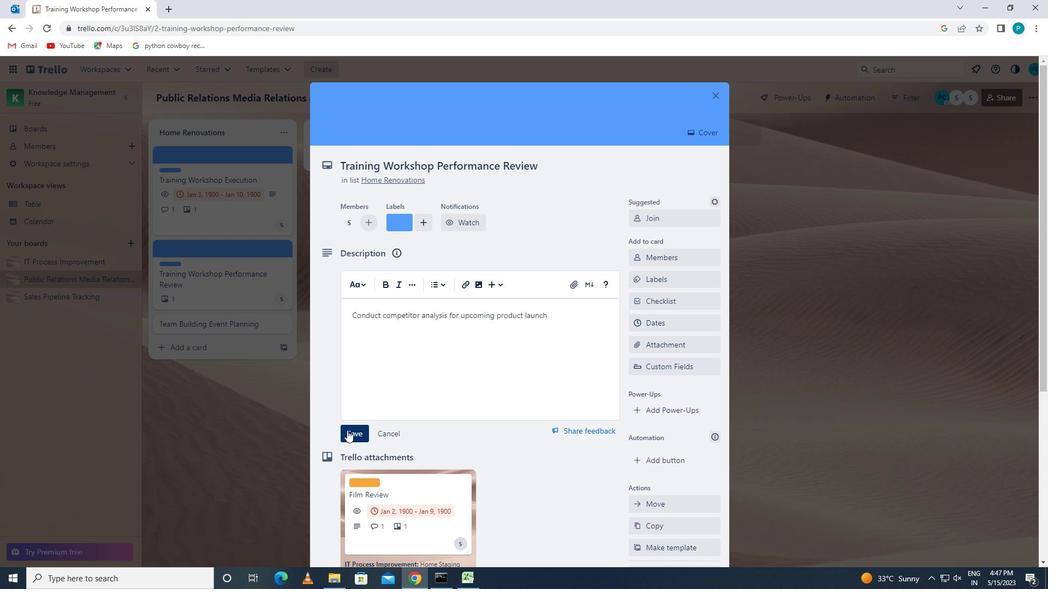 
Action: Mouse moved to (375, 490)
Screenshot: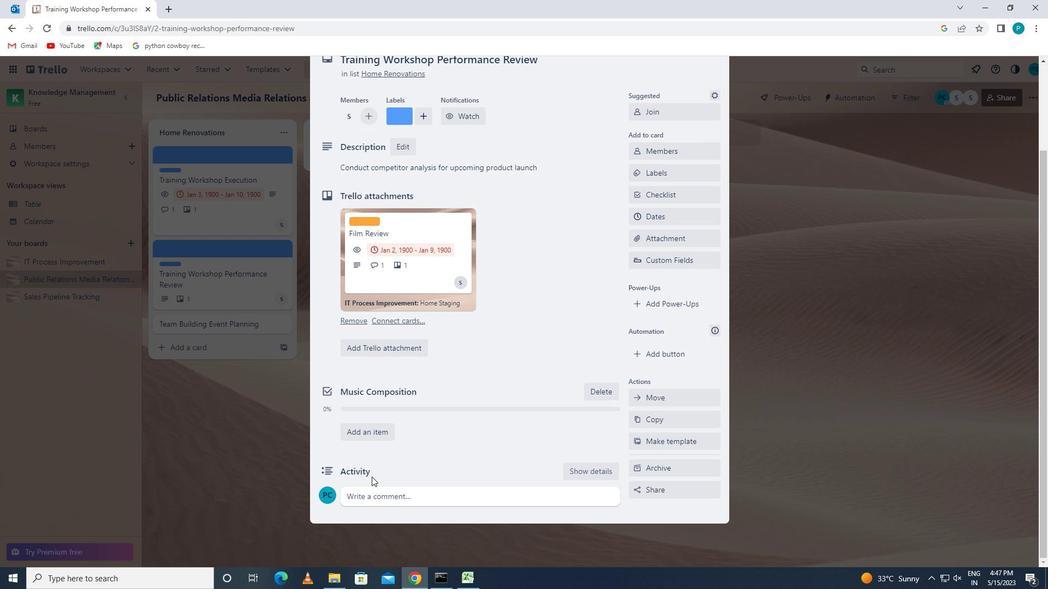 
Action: Mouse pressed left at (375, 490)
Screenshot: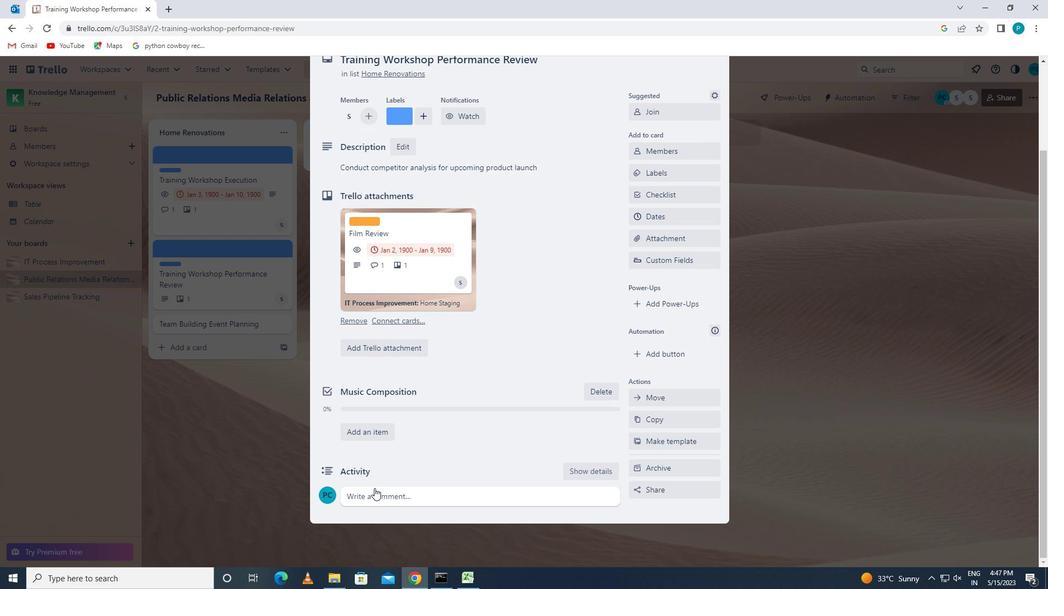 
Action: Mouse moved to (377, 493)
Screenshot: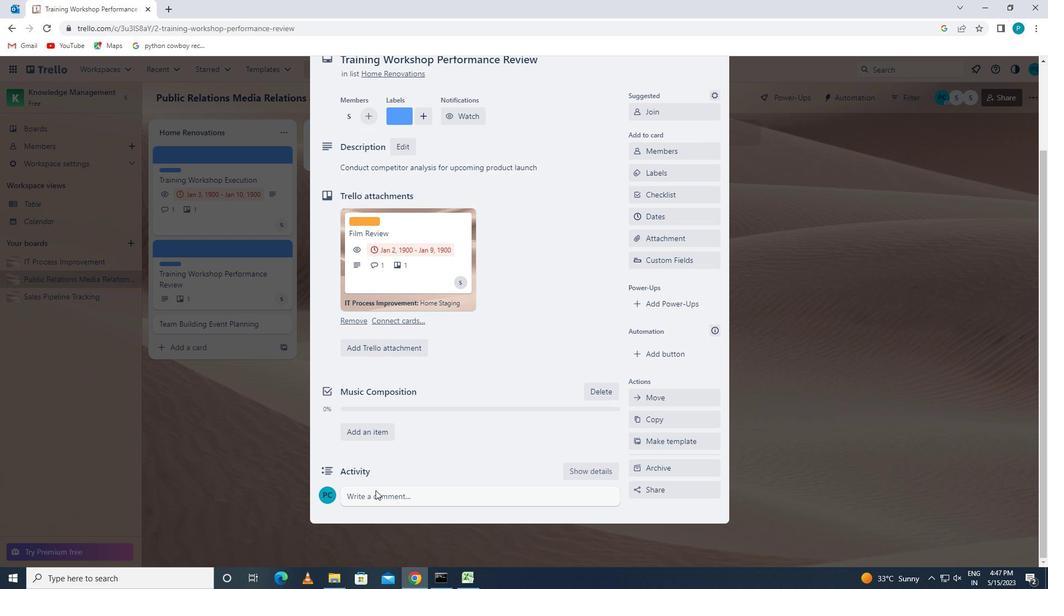 
Action: Key pressed <Key.caps_lock>w<Key.caps_lock>e<Key.space>should<Key.space>approach<Key.space>this<Key.space>task<Key.space>with<Key.space>a<Key.space>sense<Key.space>of<Key.space>collaboration<Key.space>and<Key.space>teamwork,<Key.space>leveragr<Key.backspace>ing<Key.space>the<Key.space>strenghts<Key.backspace><Key.backspace><Key.backspace>ths<Key.space>of<Key.space>each<Key.space>team<Key.space>memv<Key.backspace>ber<Key.space>to<Key.space>achieve<Key.space>success
Screenshot: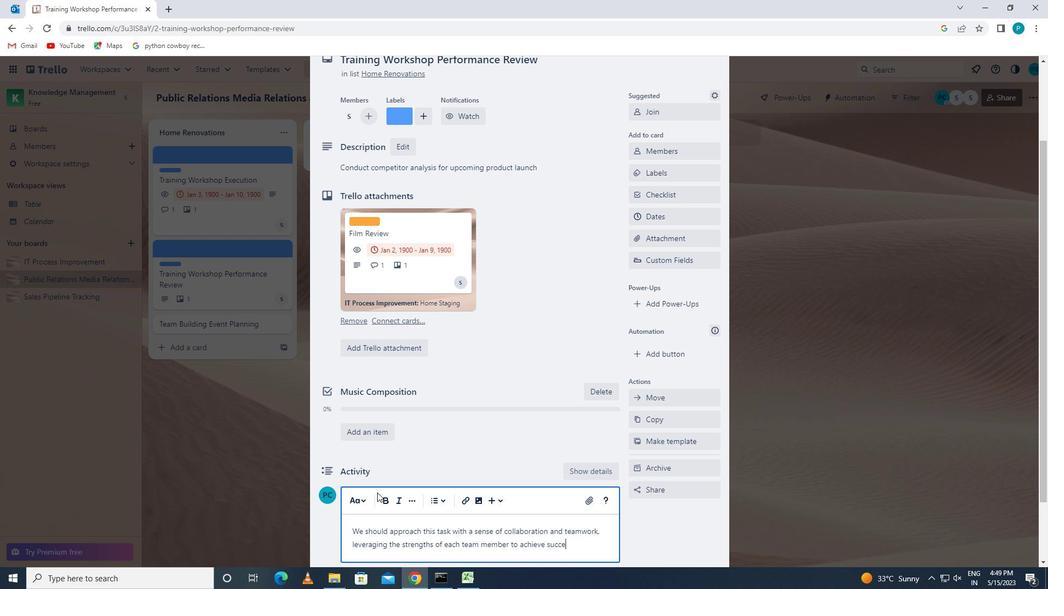 
Action: Mouse scrolled (377, 492) with delta (0, 0)
Screenshot: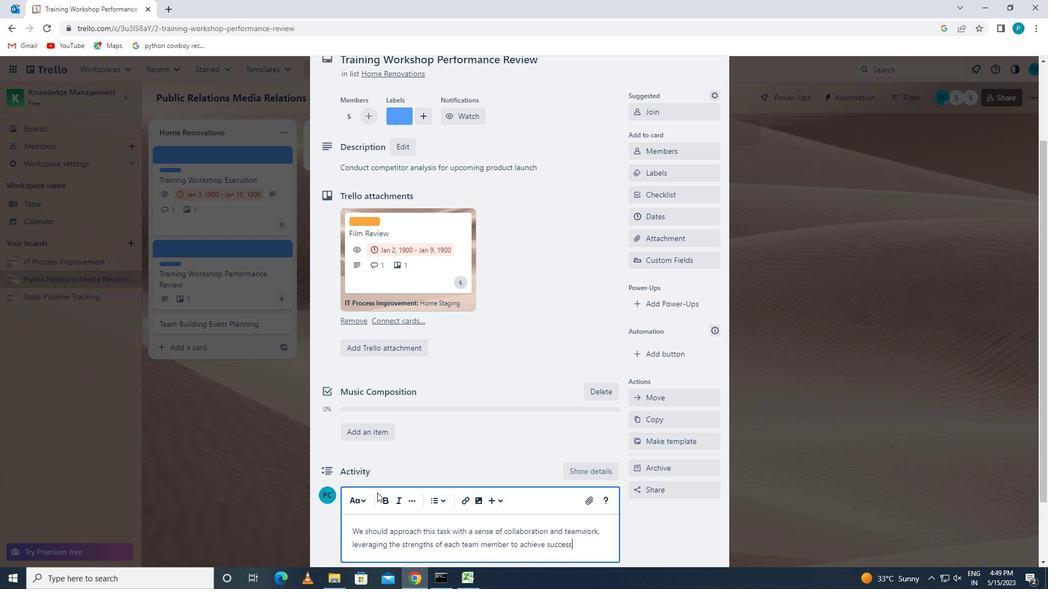 
Action: Mouse scrolled (377, 492) with delta (0, 0)
Screenshot: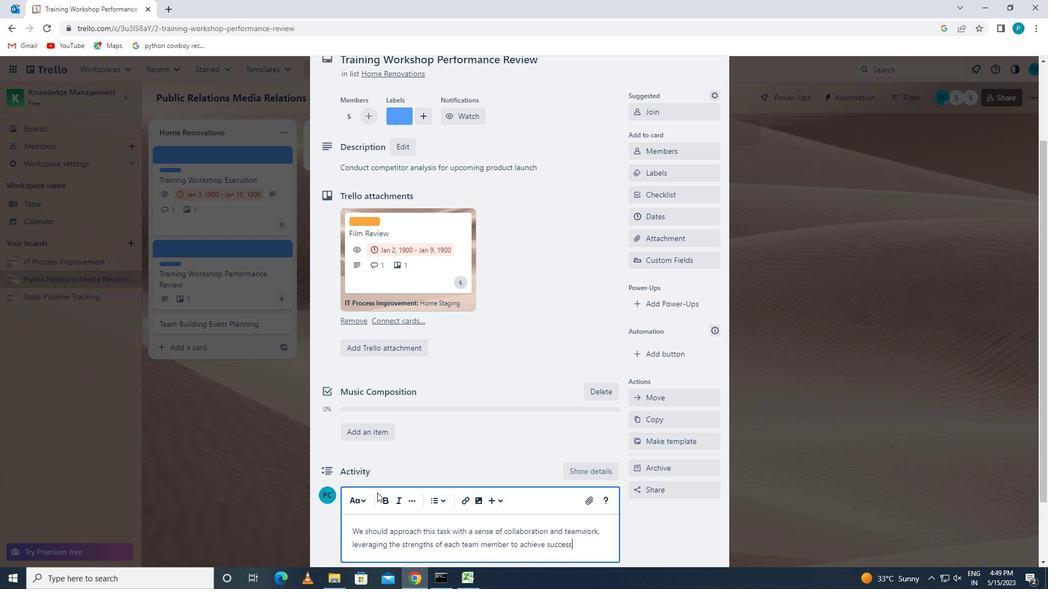 
Action: Mouse scrolled (377, 492) with delta (0, 0)
Screenshot: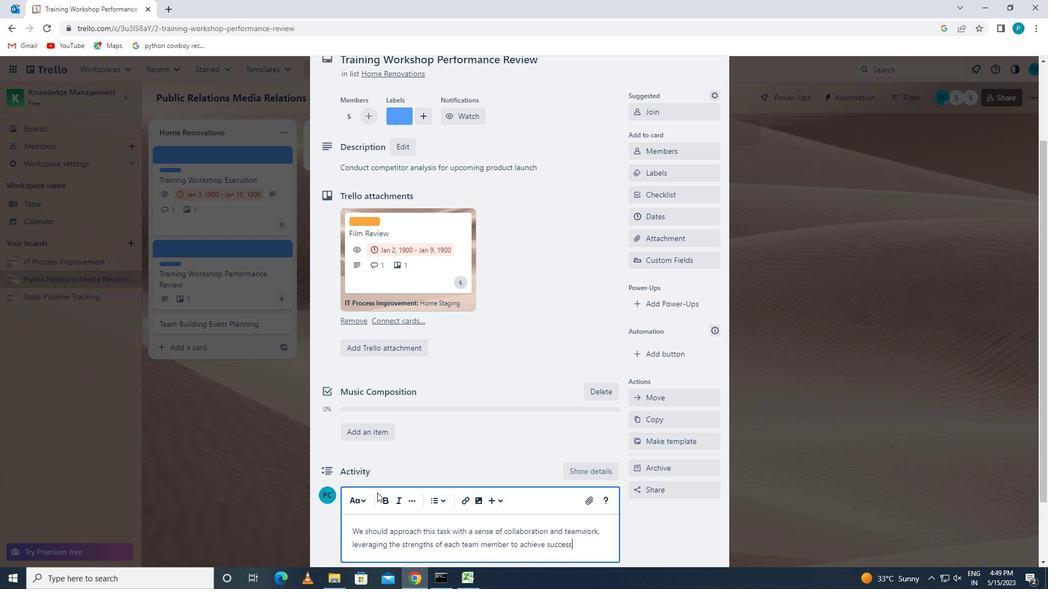 
Action: Mouse moved to (359, 491)
Screenshot: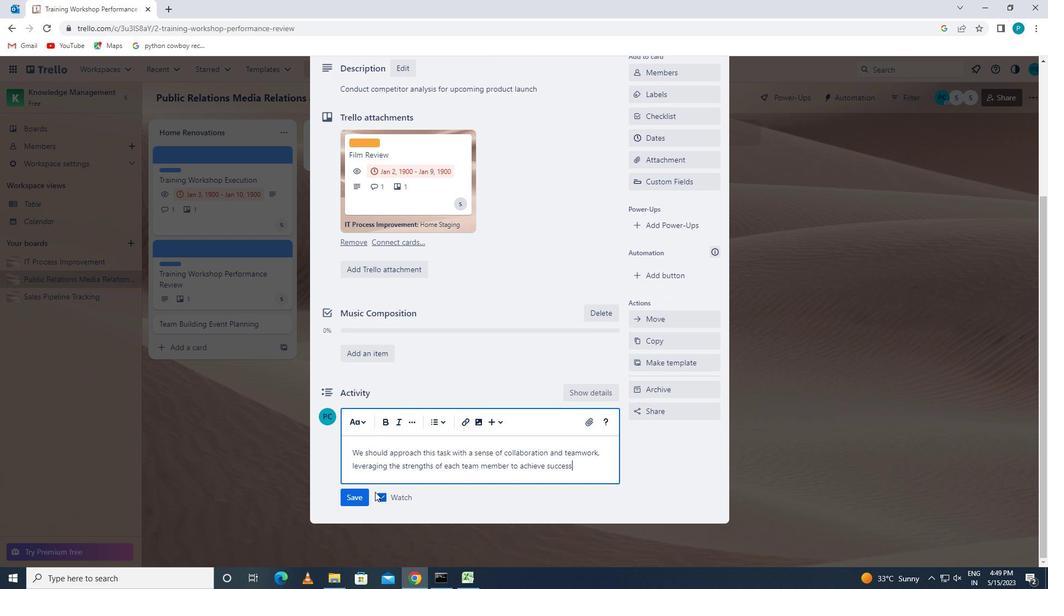 
Action: Mouse pressed left at (359, 491)
Screenshot: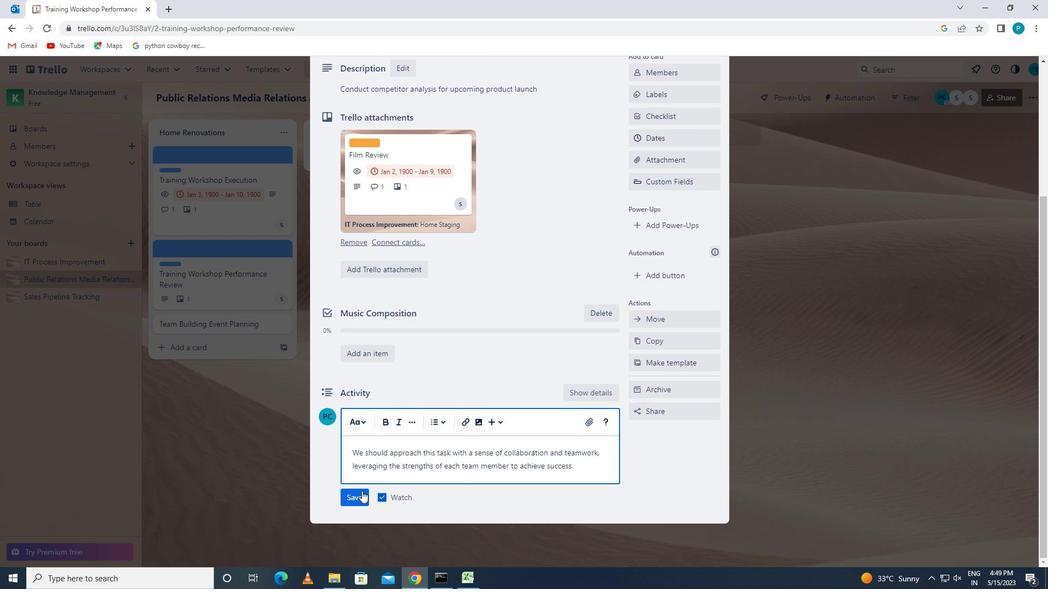 
Action: Mouse moved to (544, 357)
Screenshot: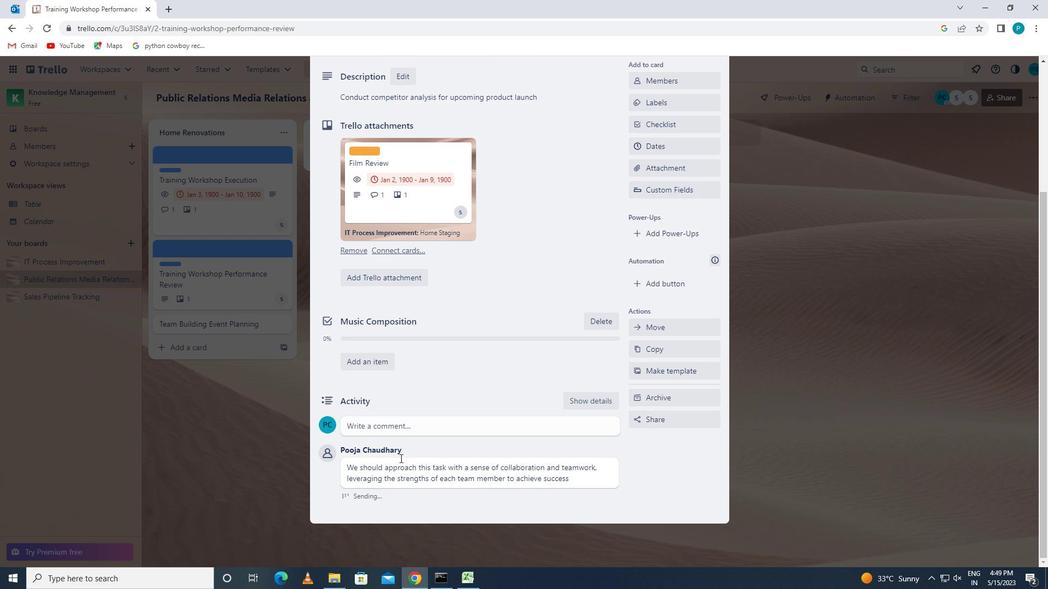 
Action: Mouse scrolled (544, 358) with delta (0, 0)
Screenshot: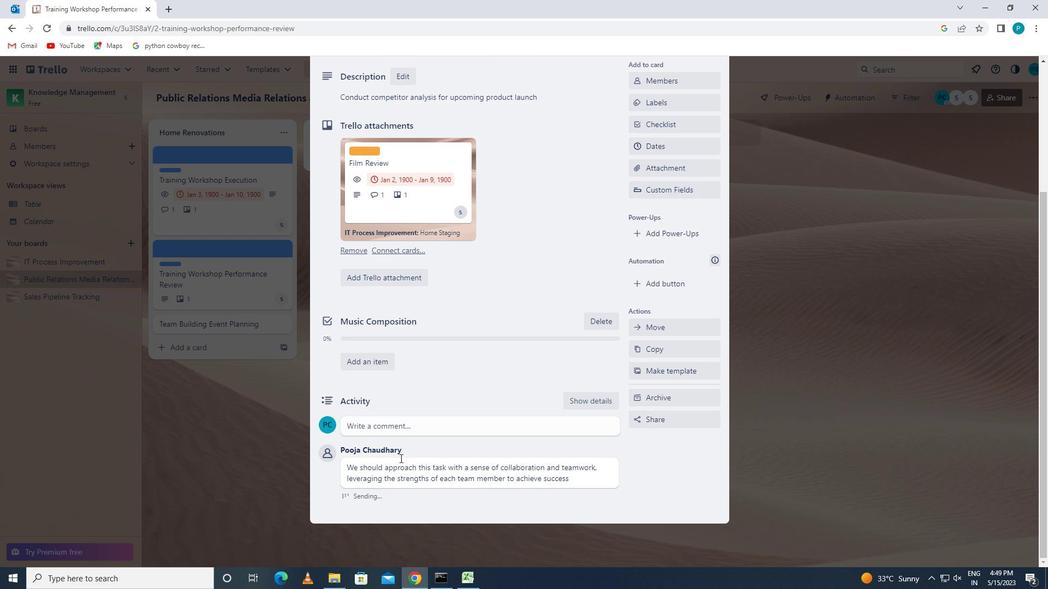 
Action: Mouse scrolled (544, 358) with delta (0, 0)
Screenshot: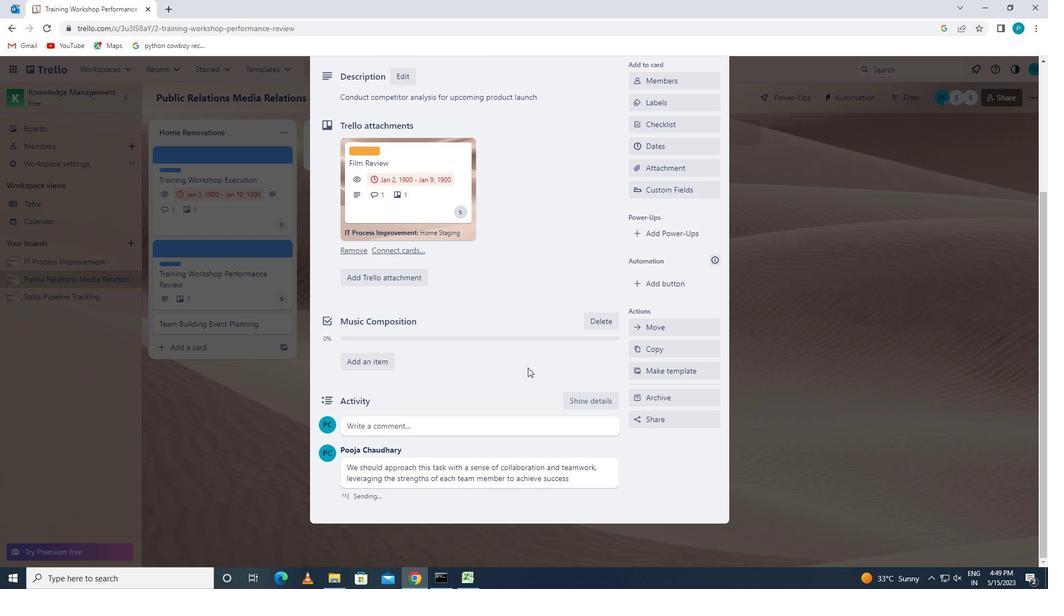 
Action: Mouse moved to (545, 357)
Screenshot: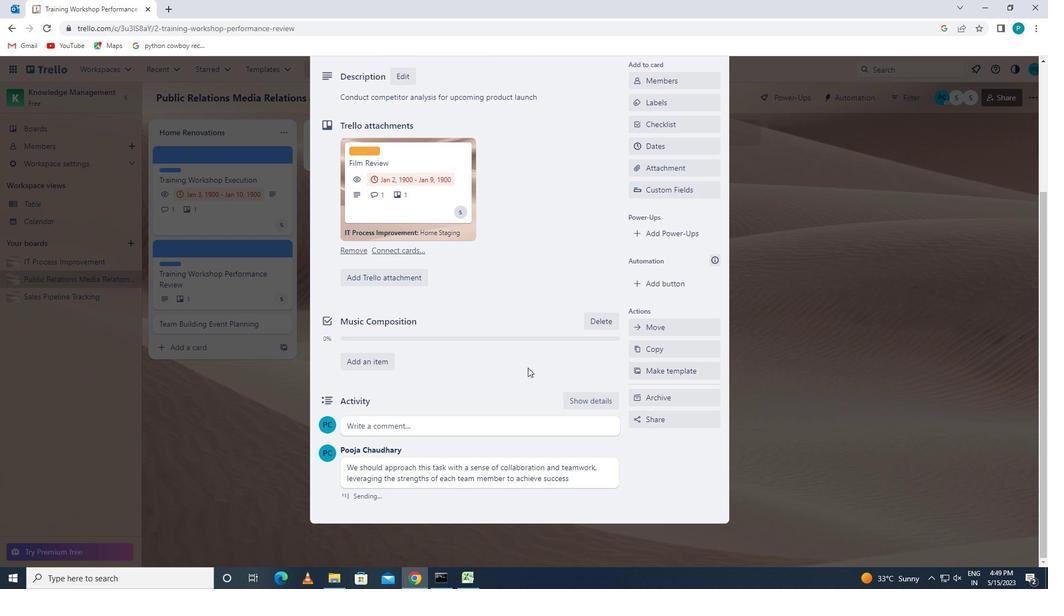 
Action: Mouse scrolled (545, 358) with delta (0, 0)
Screenshot: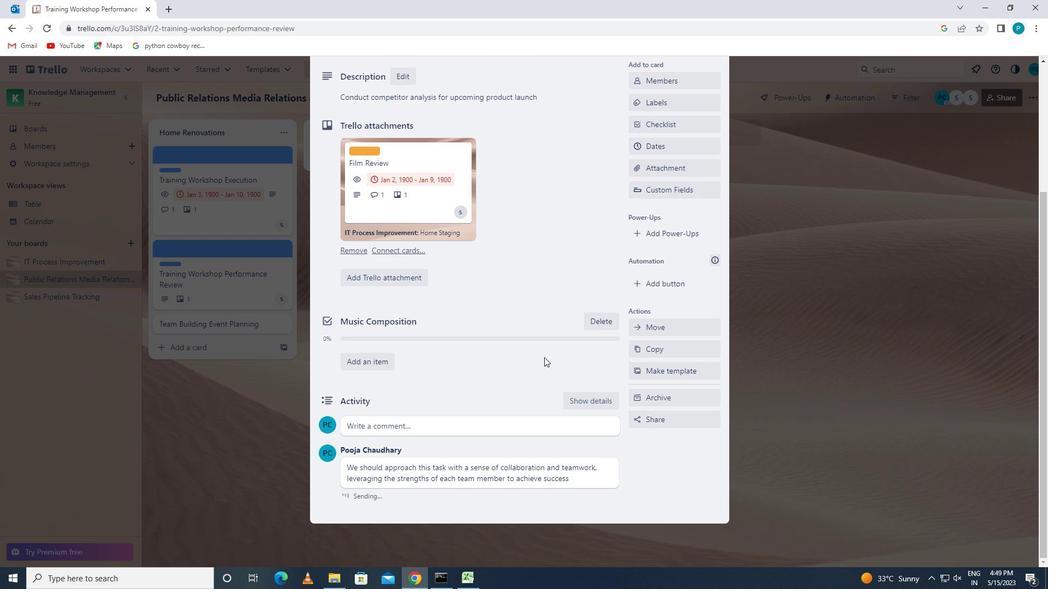 
Action: Mouse moved to (651, 309)
Screenshot: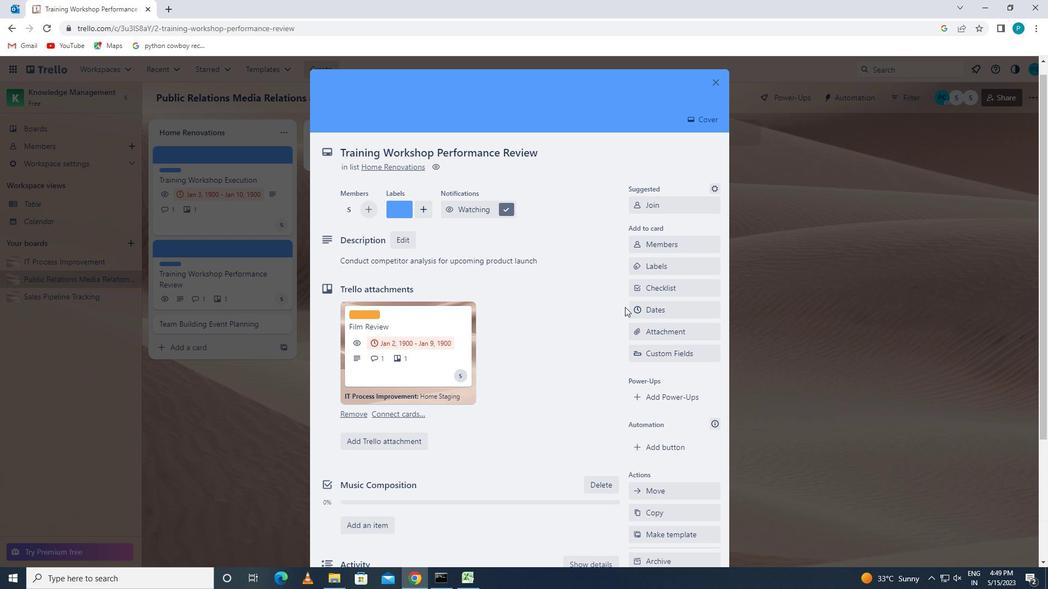 
Action: Mouse pressed left at (651, 309)
Screenshot: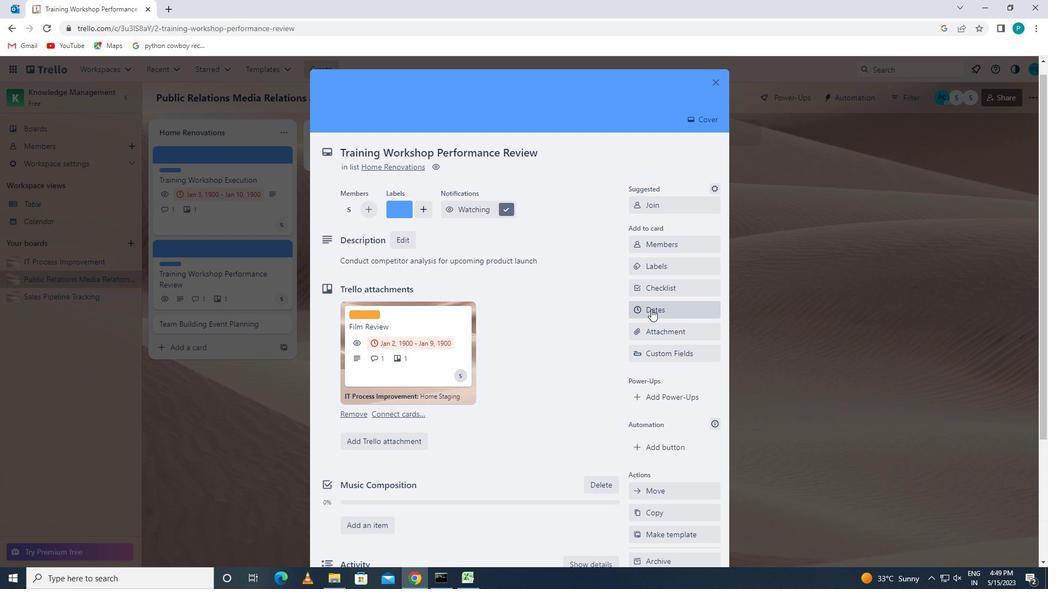 
Action: Mouse moved to (632, 288)
Screenshot: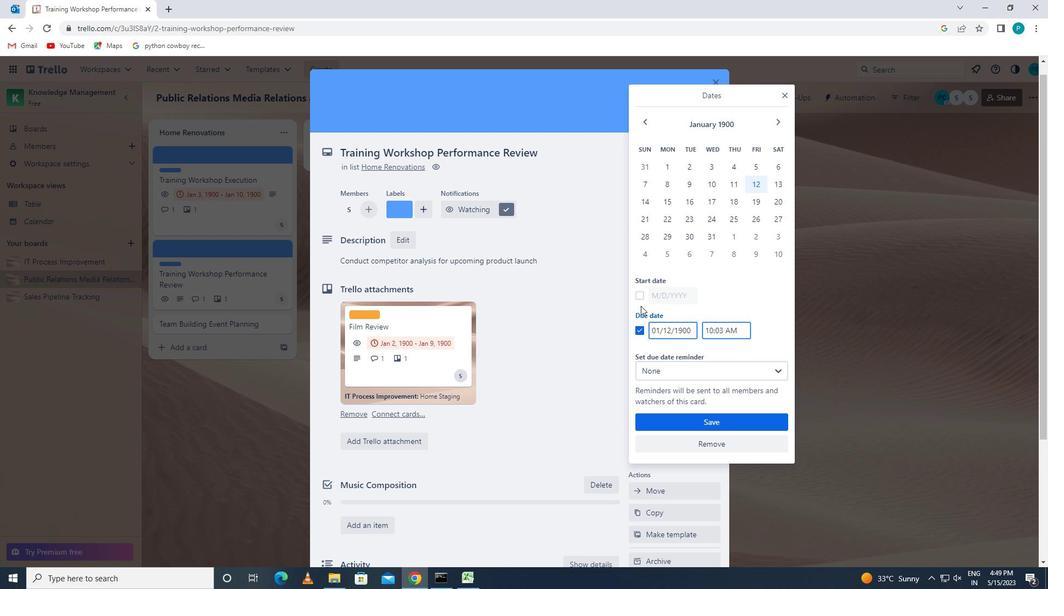 
Action: Mouse pressed left at (632, 288)
Screenshot: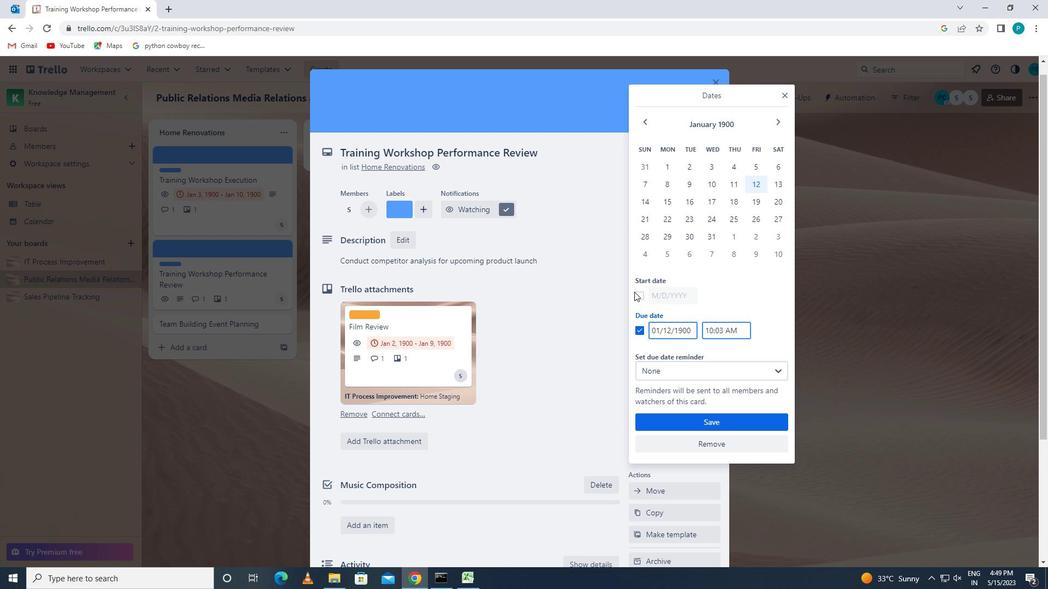 
Action: Mouse moved to (640, 300)
Screenshot: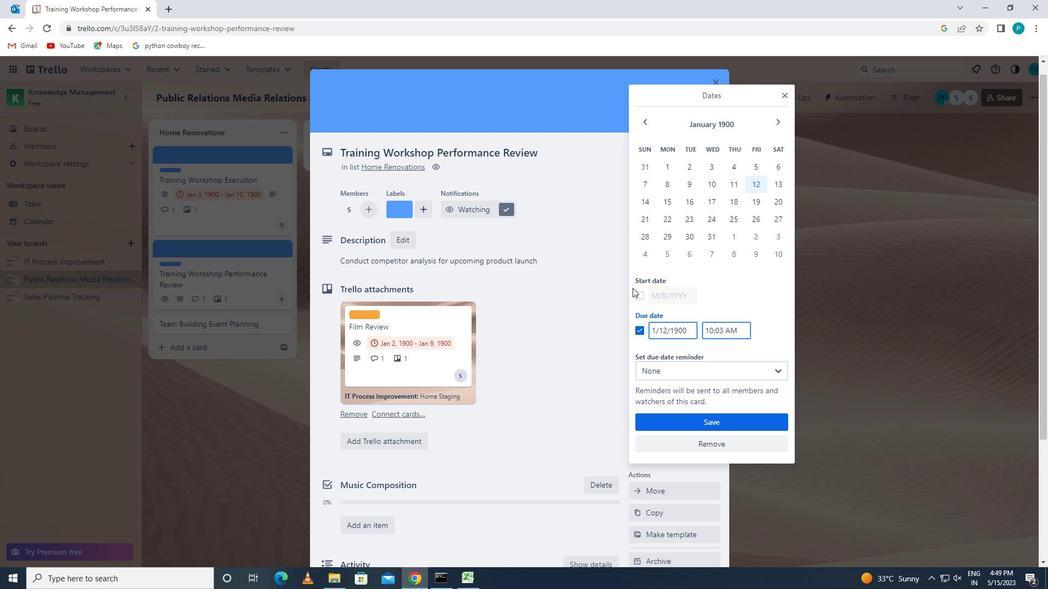 
Action: Mouse pressed left at (640, 300)
Screenshot: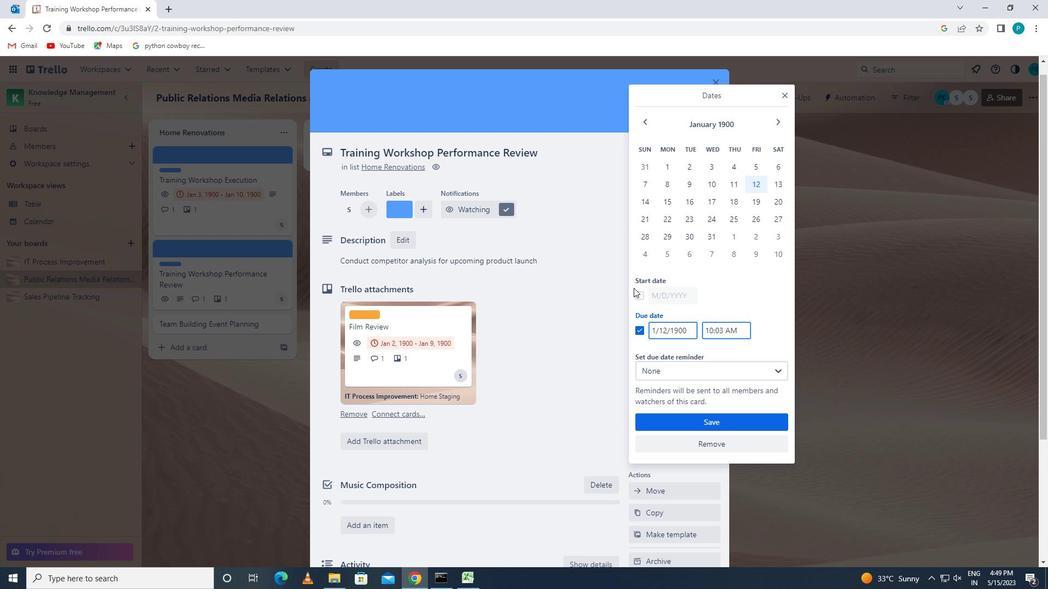 
Action: Mouse moved to (651, 292)
Screenshot: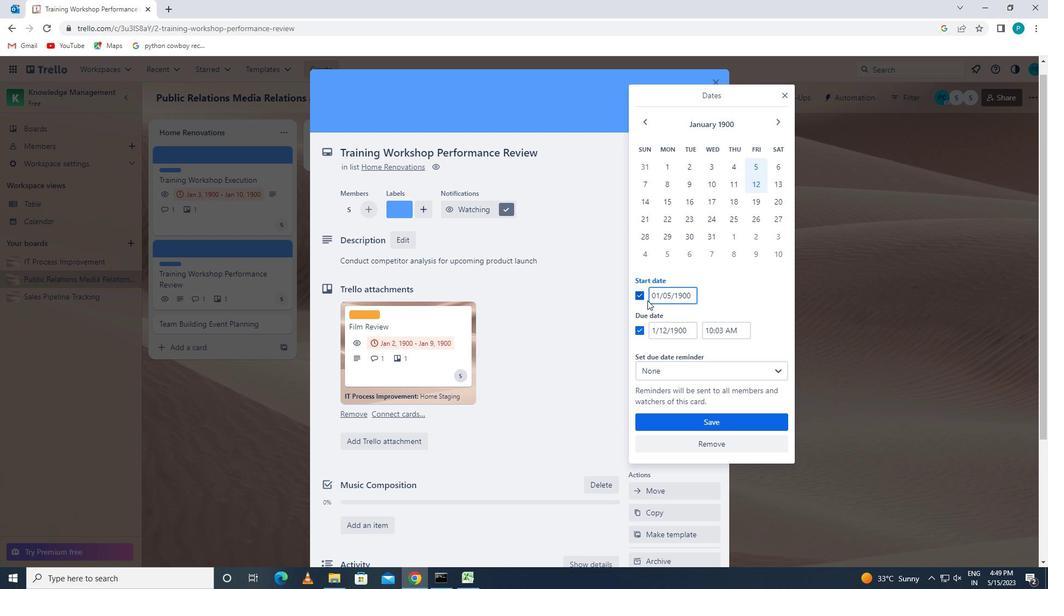 
Action: Mouse pressed left at (651, 292)
Screenshot: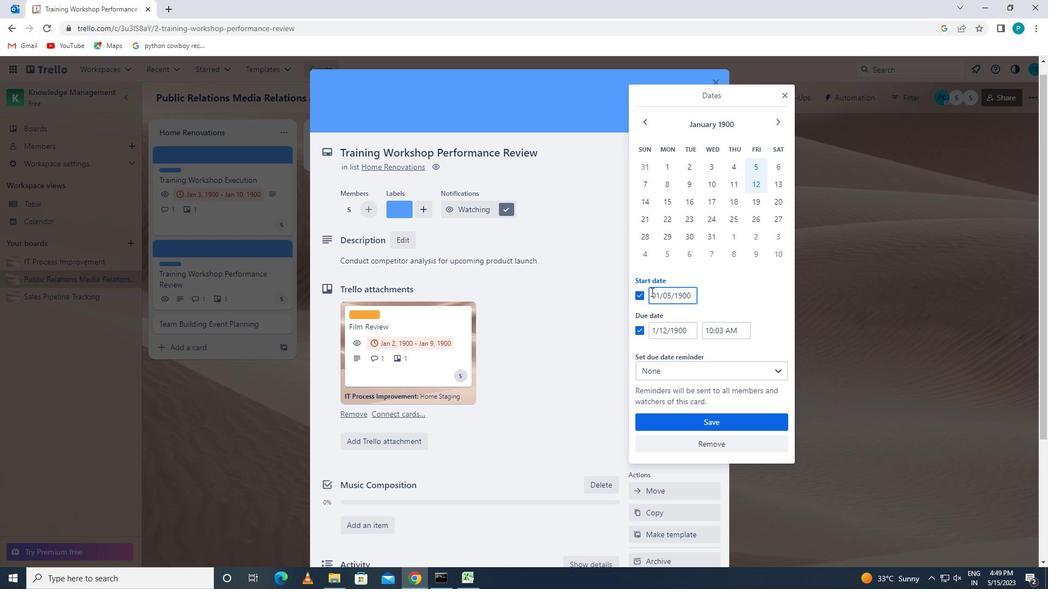 
Action: Mouse moved to (706, 305)
Screenshot: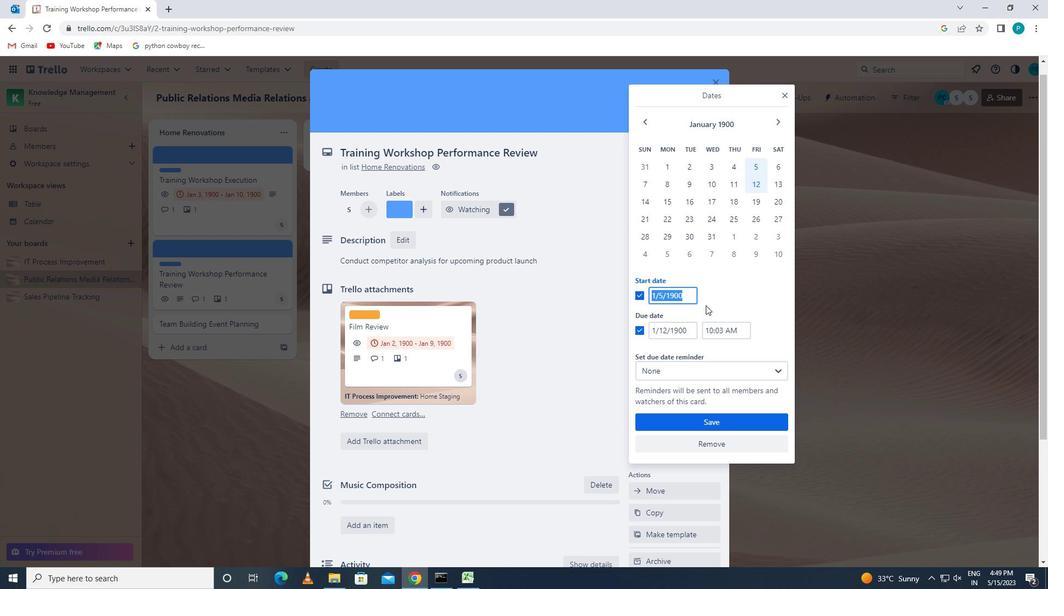 
Action: Key pressed 1/6/1900
Screenshot: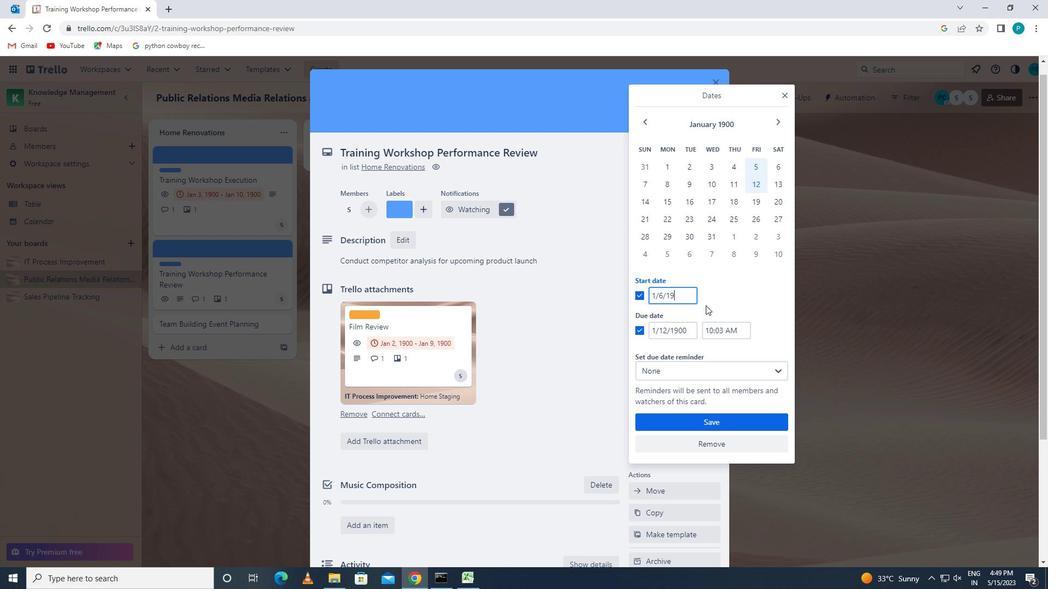 
Action: Mouse moved to (689, 338)
Screenshot: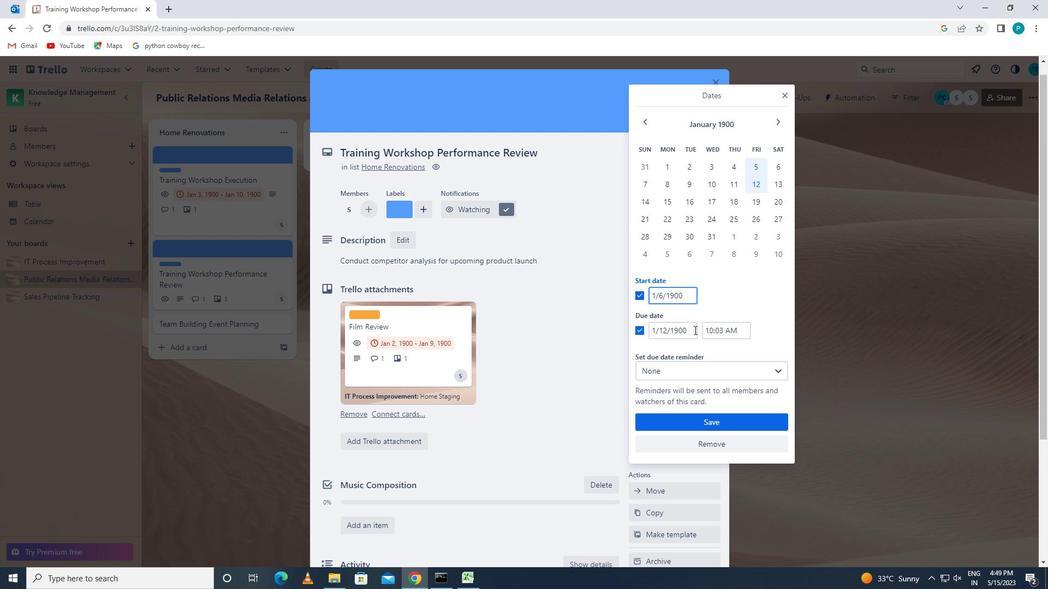 
Action: Mouse pressed left at (689, 338)
Screenshot: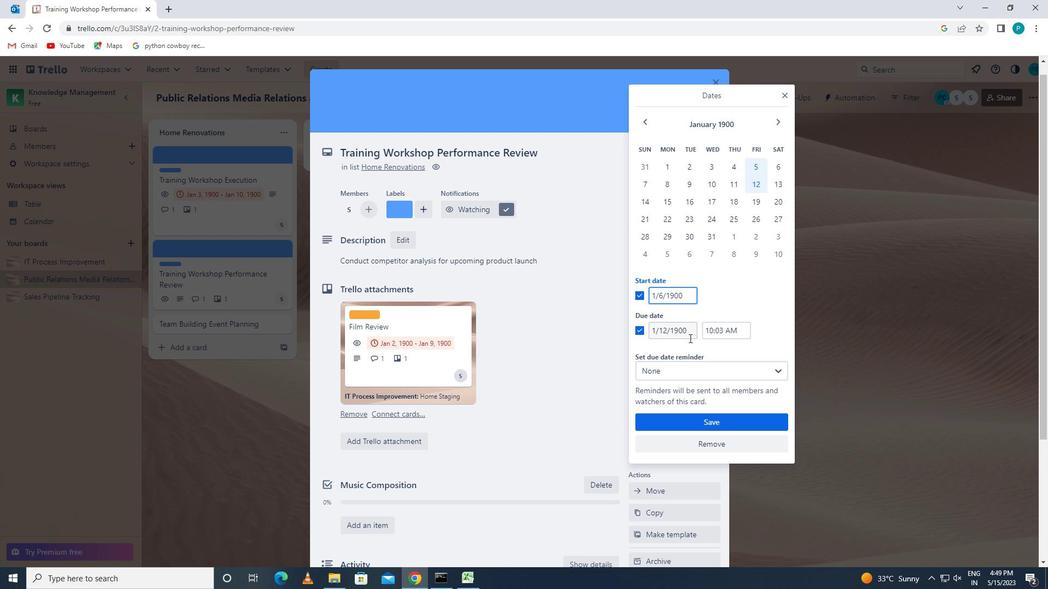 
Action: Mouse moved to (649, 336)
Screenshot: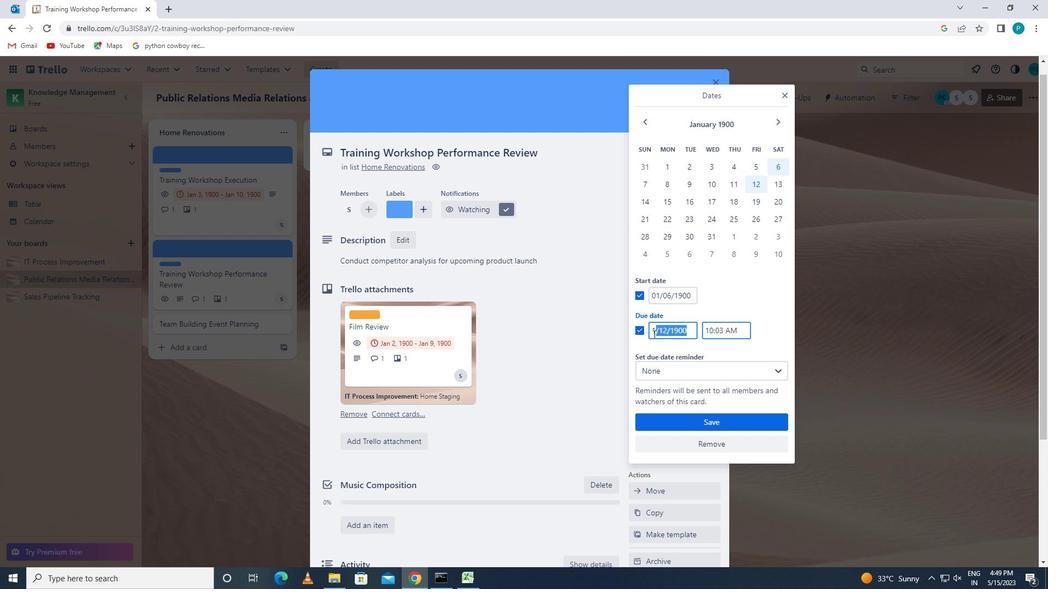 
Action: Key pressed 1/13/1900
Screenshot: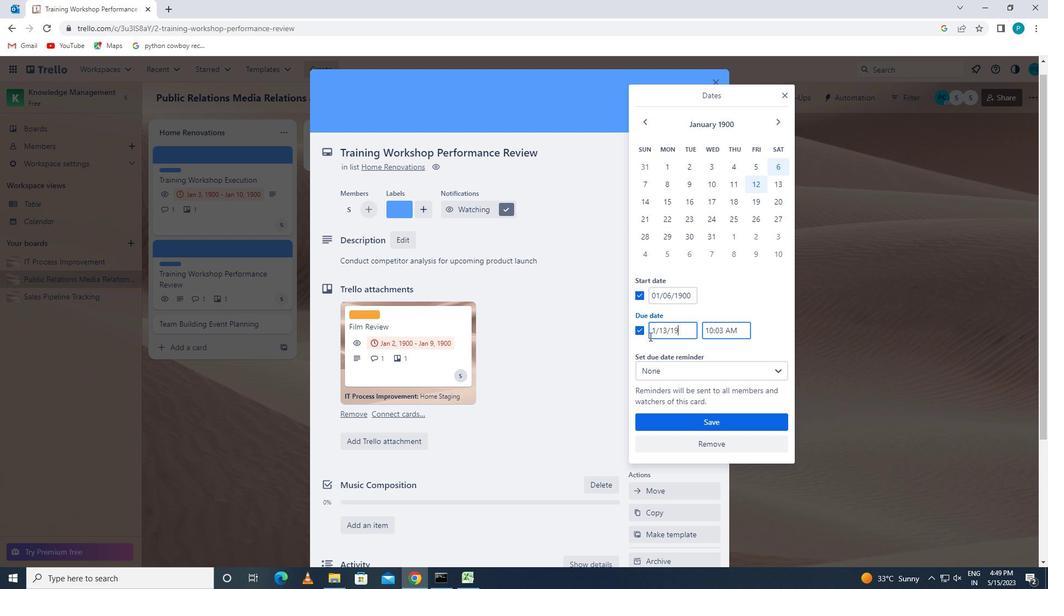 
Action: Mouse moved to (698, 413)
Screenshot: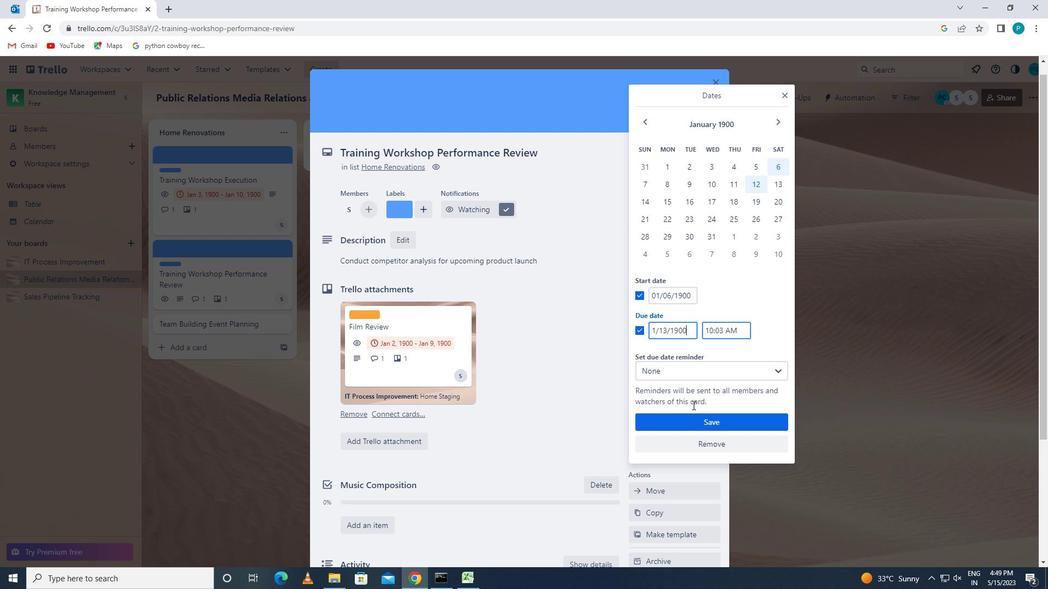 
Action: Mouse pressed left at (698, 413)
Screenshot: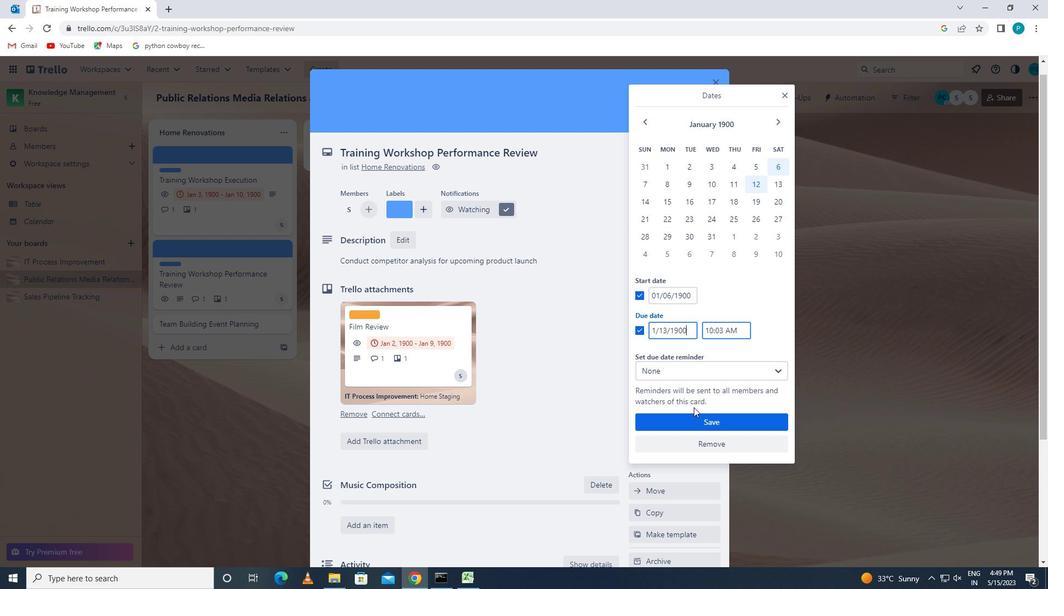 
Action: Mouse moved to (625, 423)
Screenshot: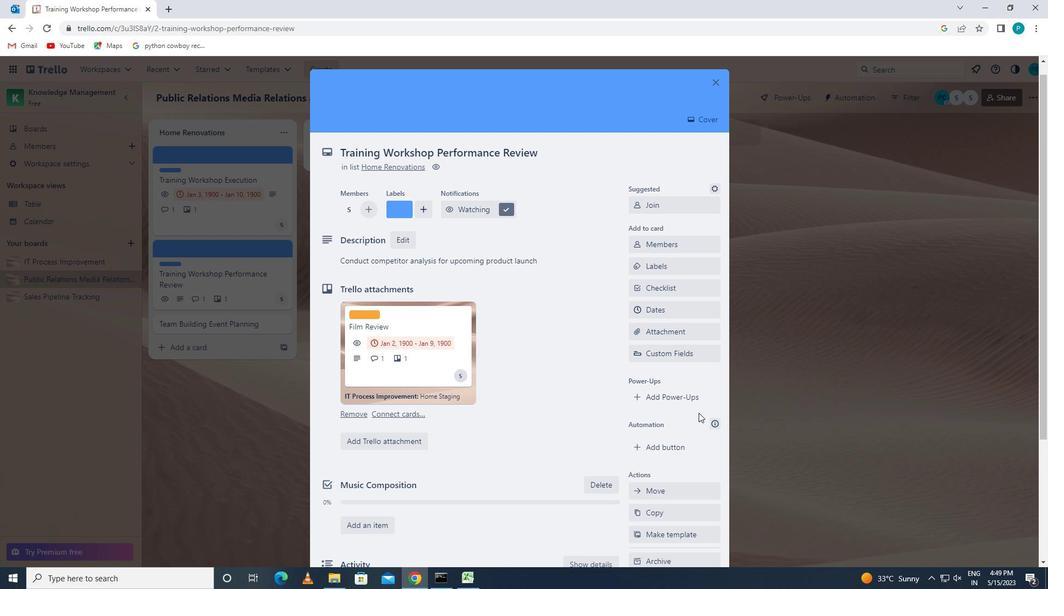 
Action: Mouse scrolled (625, 424) with delta (0, 0)
Screenshot: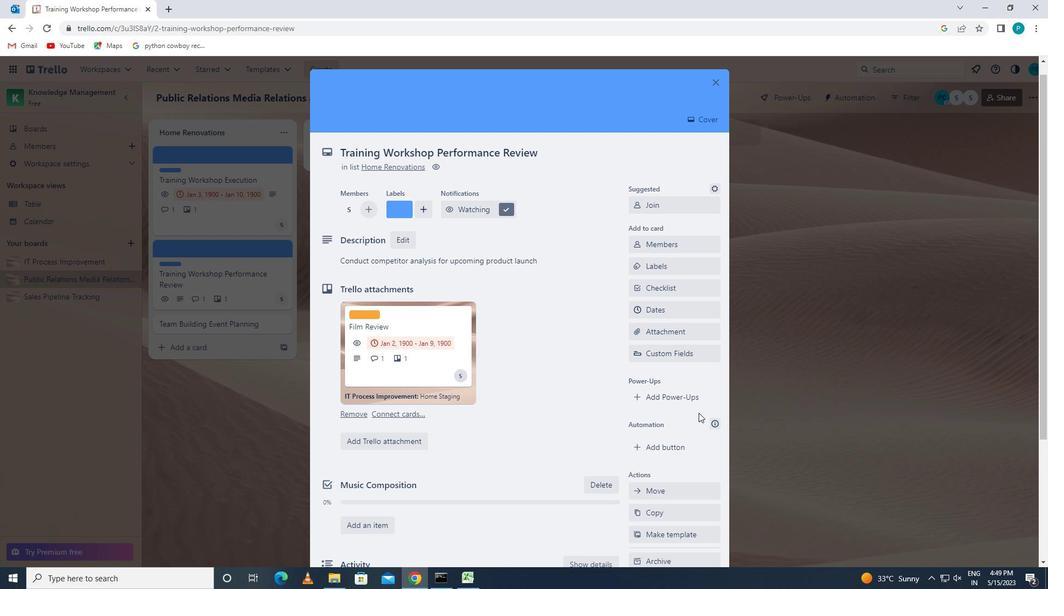 
Action: Mouse scrolled (625, 424) with delta (0, 0)
Screenshot: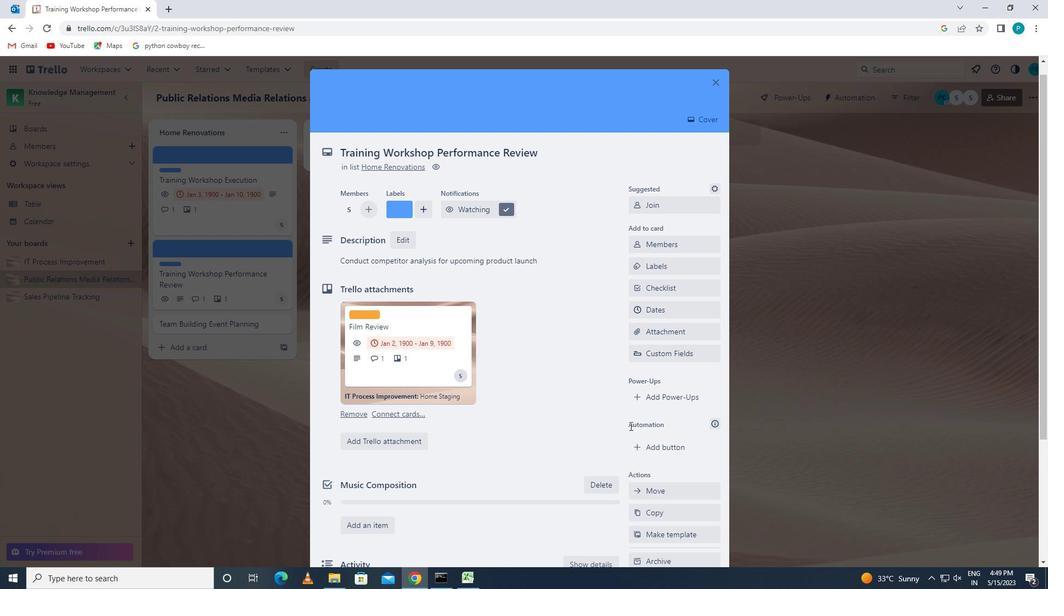 
Action: Mouse scrolled (625, 424) with delta (0, 0)
Screenshot: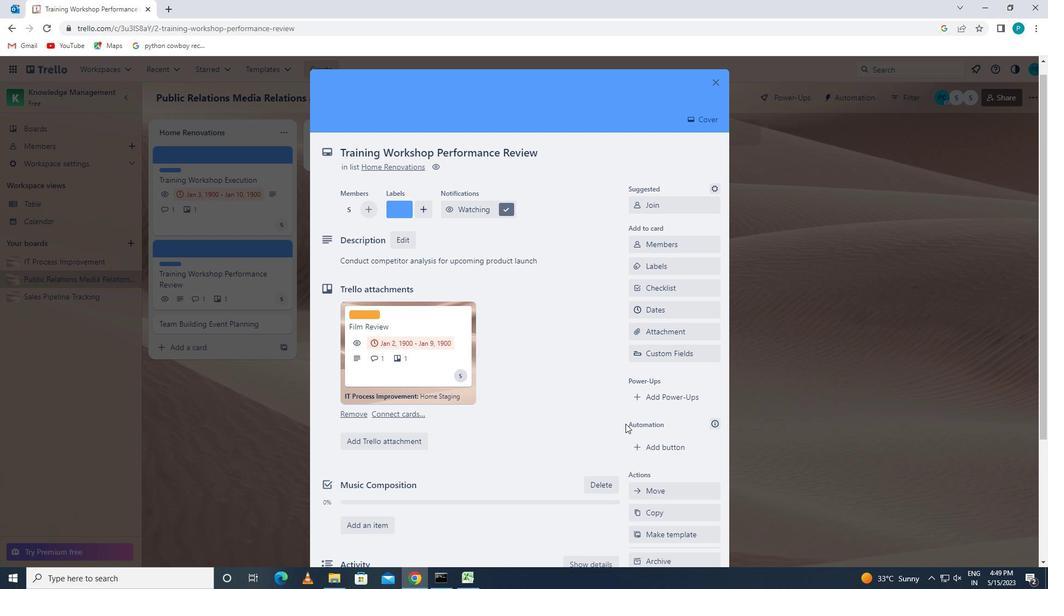 
